 Task: Find connections with filter location Thívai with filter topic #digitalmarketingwith filter profile language English with filter current company Denave with filter school Global Academy Of Technology with filter industry Personal Care Product Manufacturing with filter service category Management Consulting with filter keywords title Motion Picture Director
Action: Mouse moved to (294, 210)
Screenshot: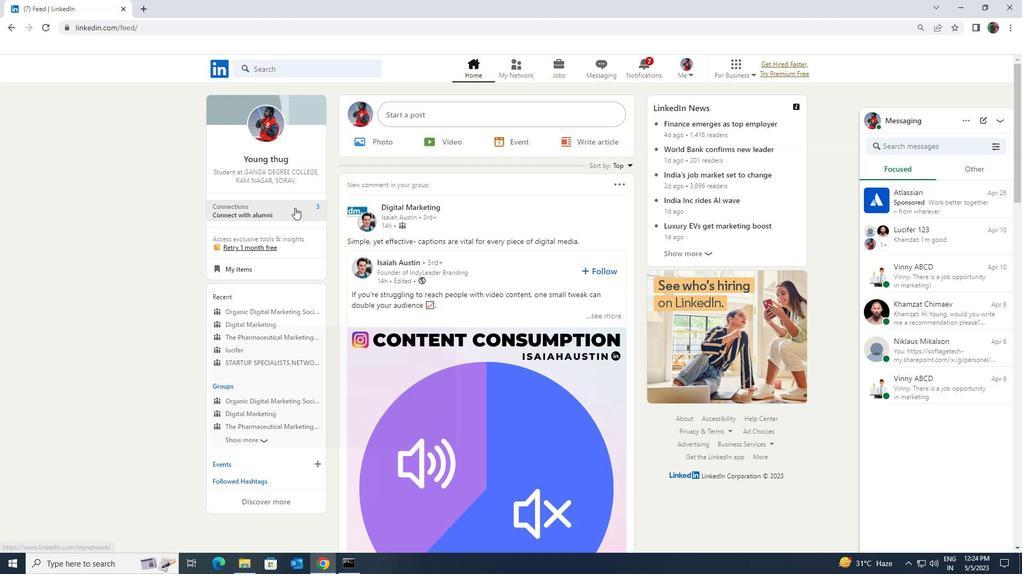 
Action: Mouse pressed left at (294, 210)
Screenshot: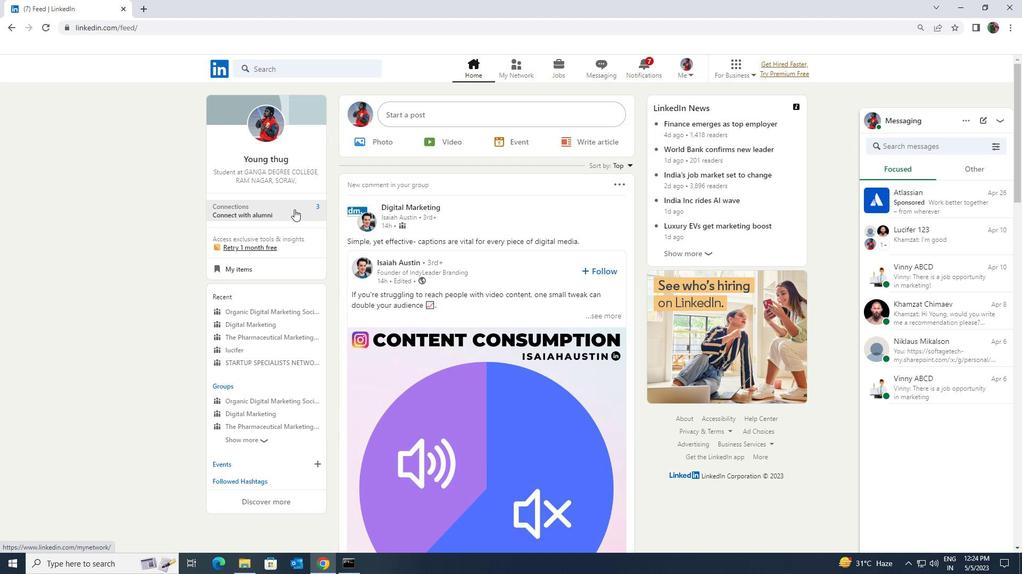 
Action: Mouse moved to (300, 131)
Screenshot: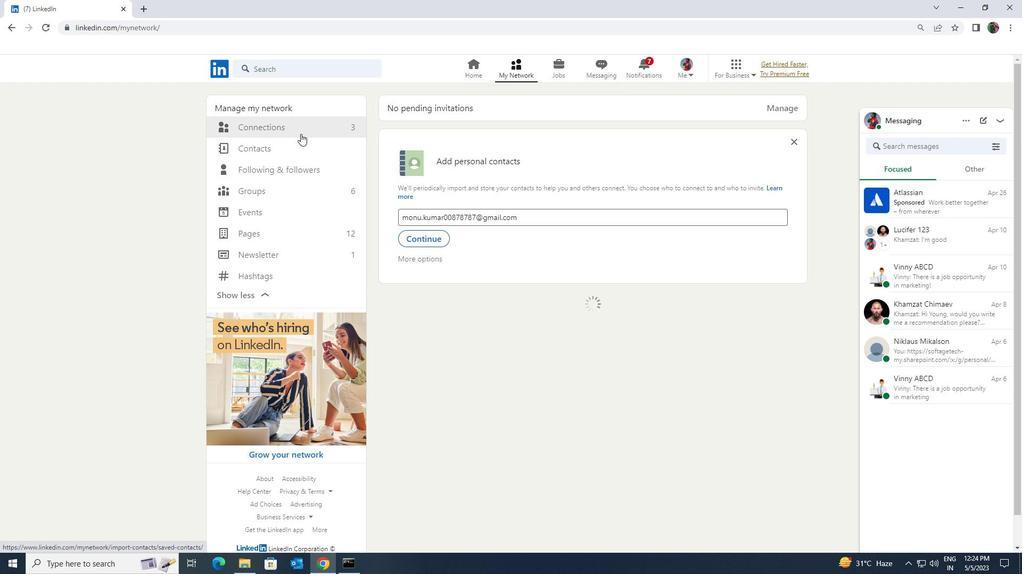 
Action: Mouse pressed left at (300, 131)
Screenshot: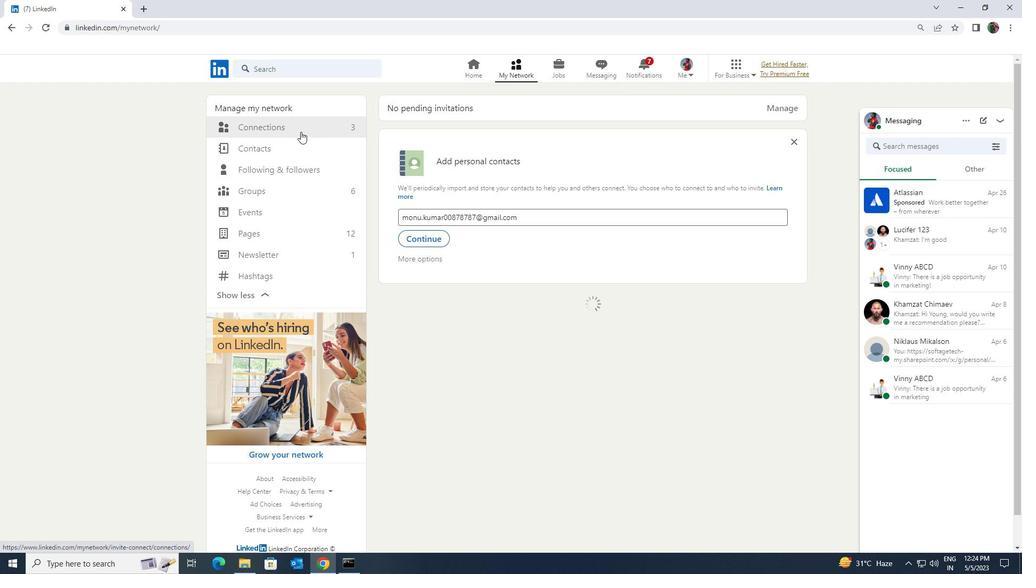 
Action: Mouse moved to (585, 127)
Screenshot: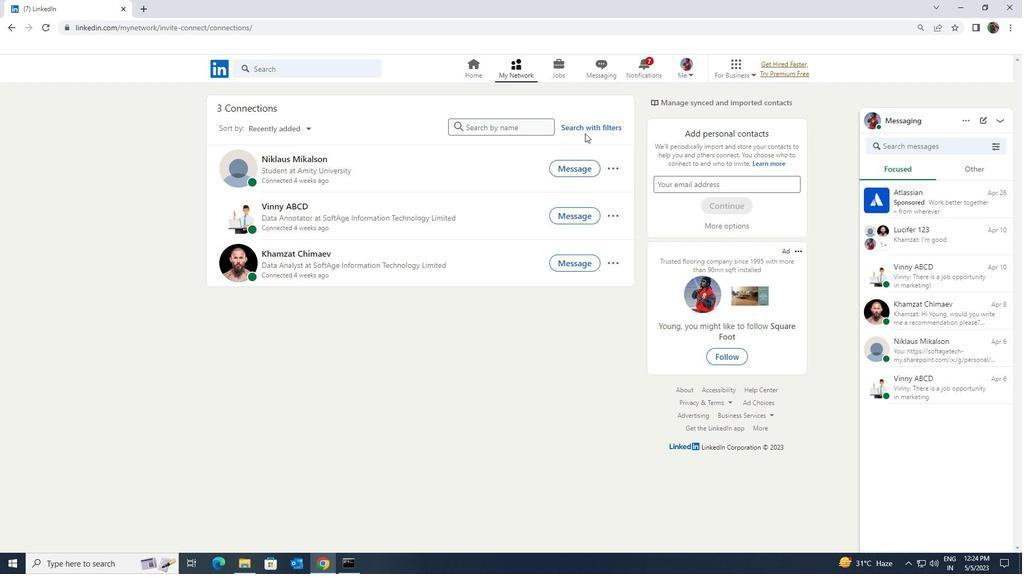
Action: Mouse pressed left at (585, 127)
Screenshot: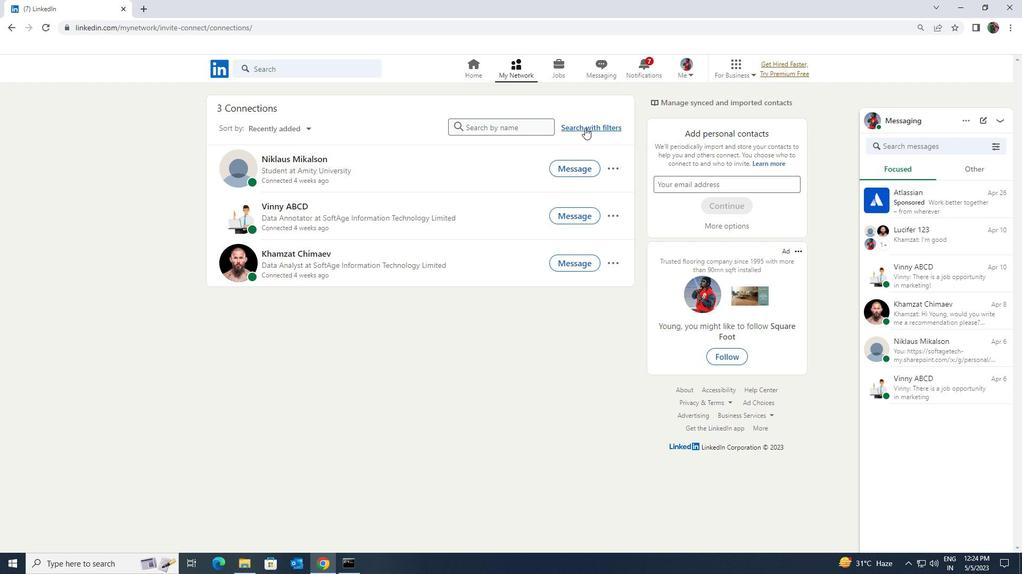 
Action: Mouse moved to (537, 96)
Screenshot: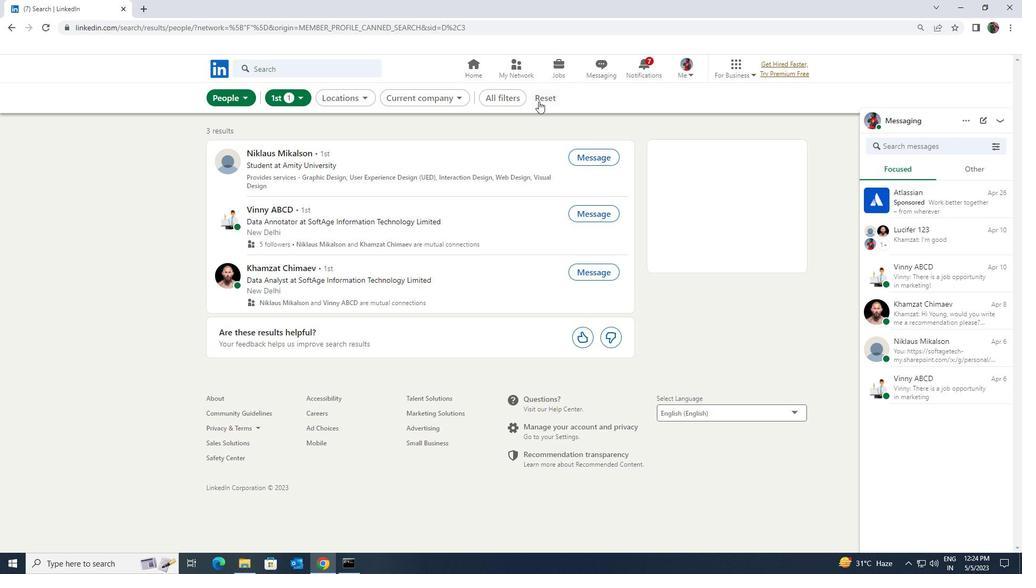 
Action: Mouse pressed left at (537, 96)
Screenshot: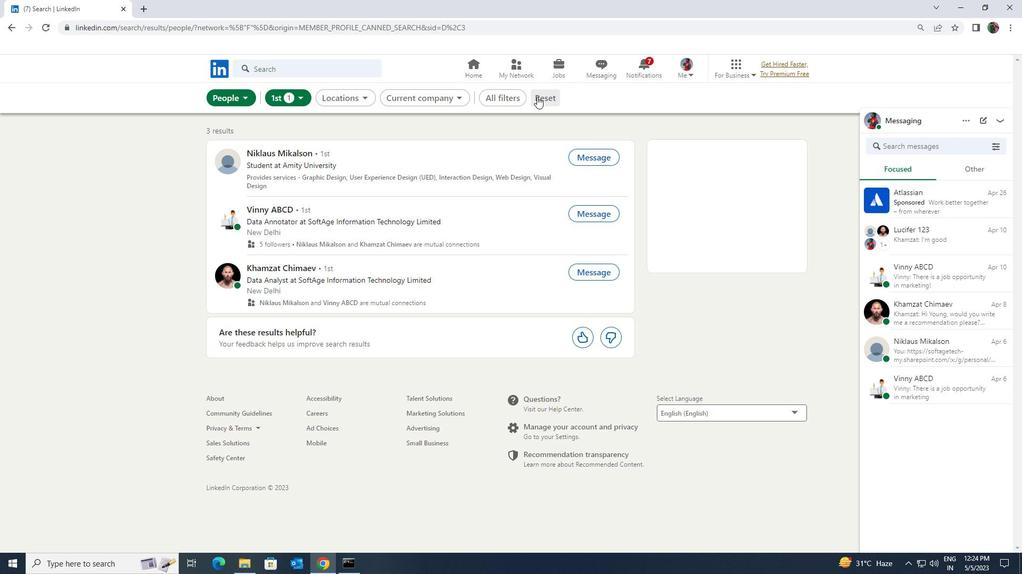 
Action: Mouse moved to (535, 96)
Screenshot: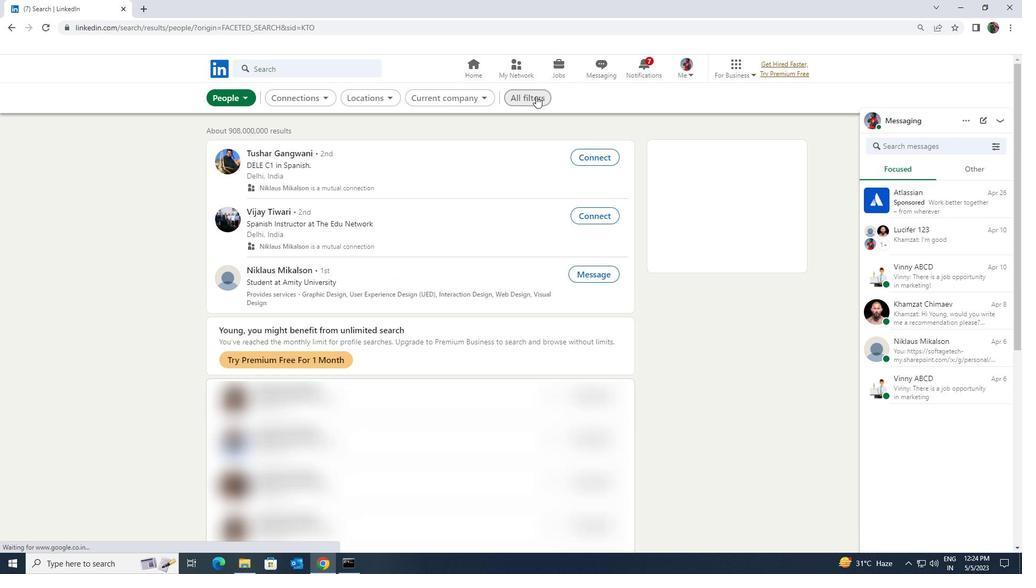 
Action: Mouse pressed left at (535, 96)
Screenshot: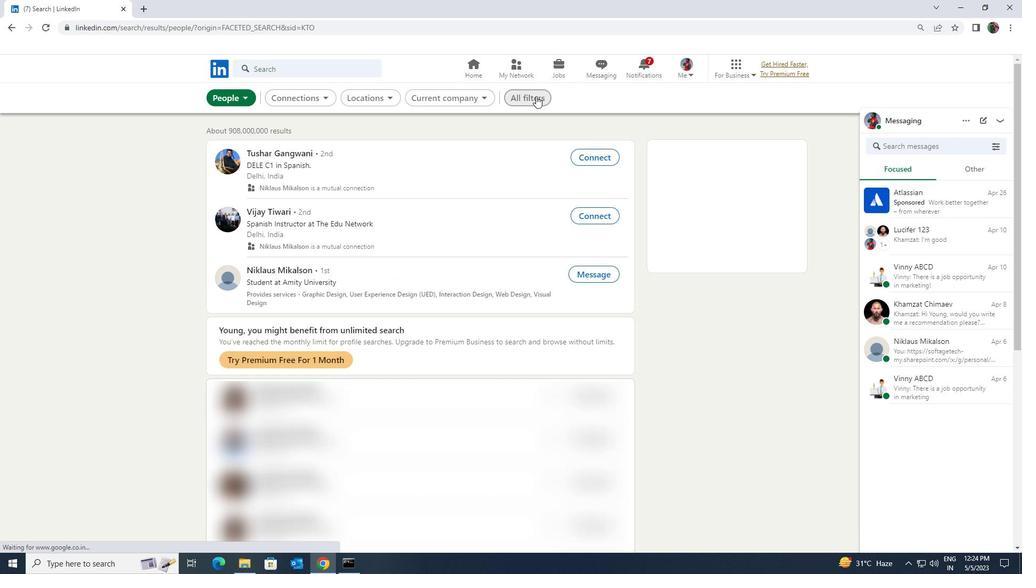 
Action: Mouse moved to (890, 421)
Screenshot: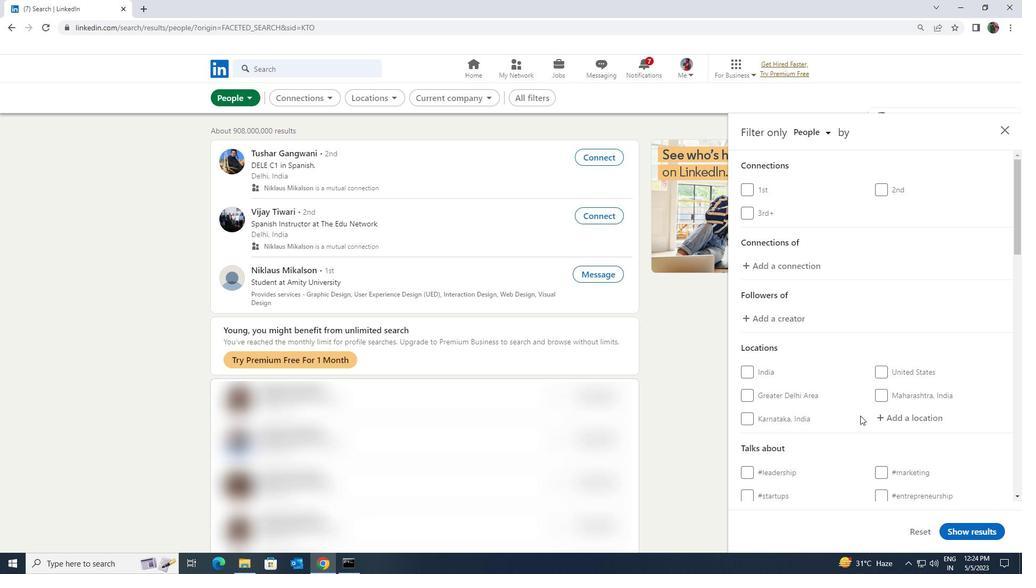 
Action: Mouse pressed left at (890, 421)
Screenshot: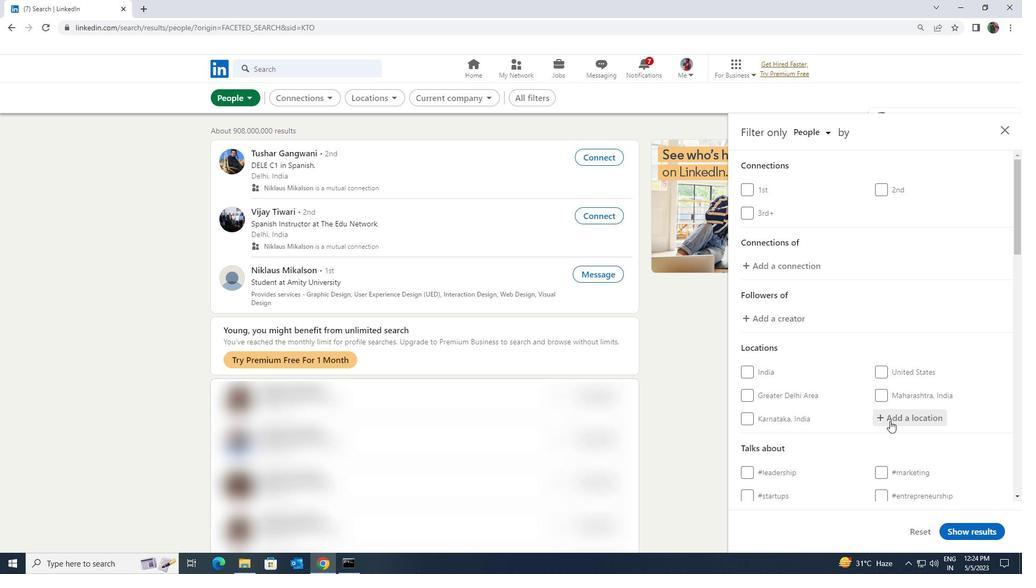 
Action: Key pressed <Key.shift><Key.shift><Key.shift>THIVAI
Screenshot: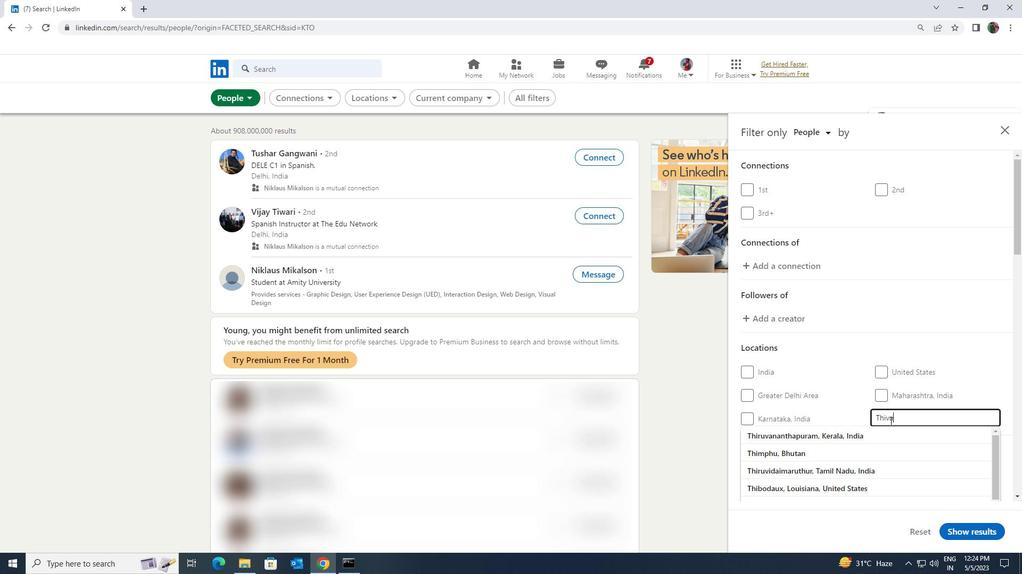 
Action: Mouse moved to (889, 428)
Screenshot: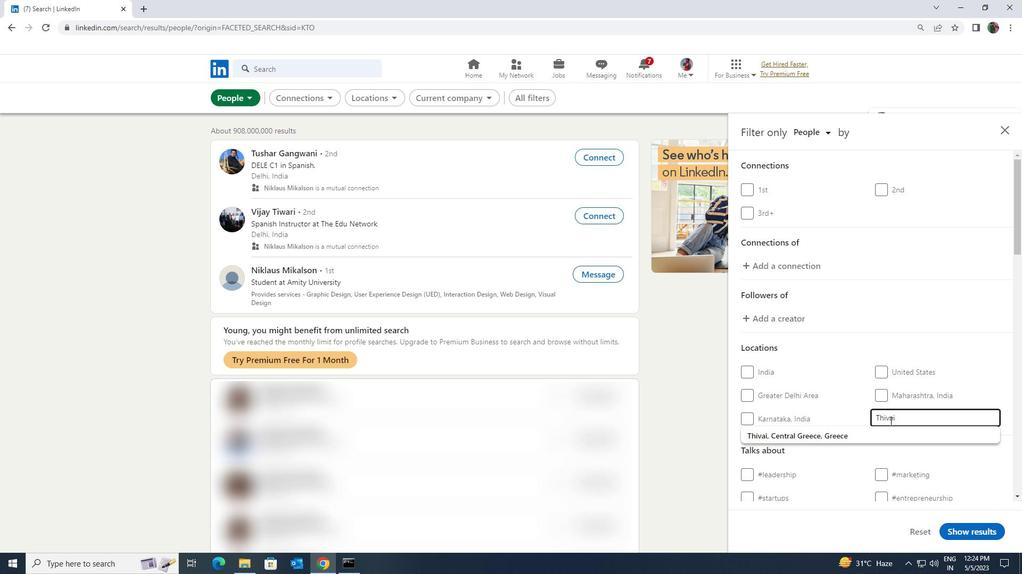 
Action: Mouse pressed left at (889, 428)
Screenshot: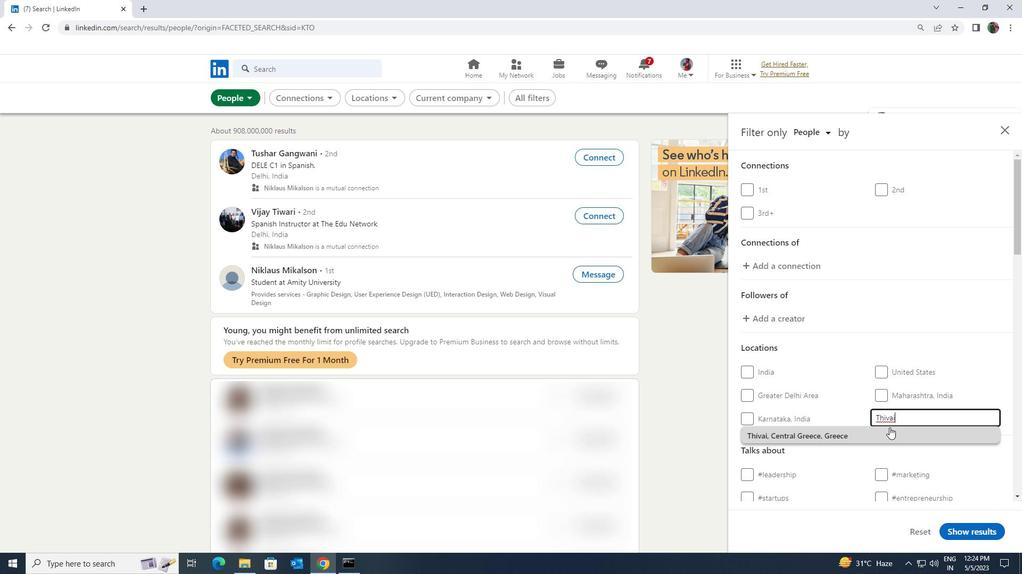 
Action: Mouse scrolled (889, 427) with delta (0, 0)
Screenshot: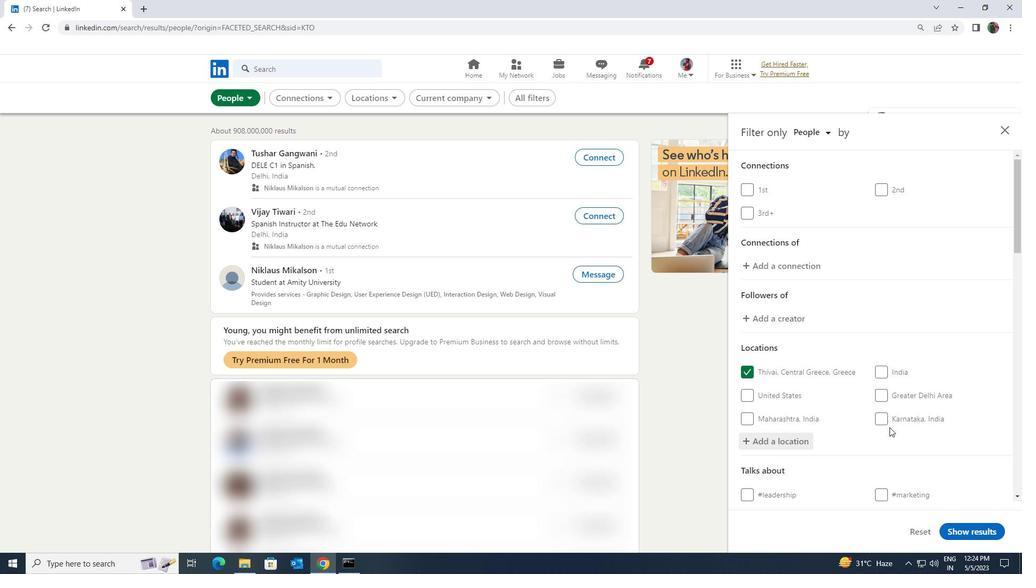 
Action: Mouse scrolled (889, 427) with delta (0, 0)
Screenshot: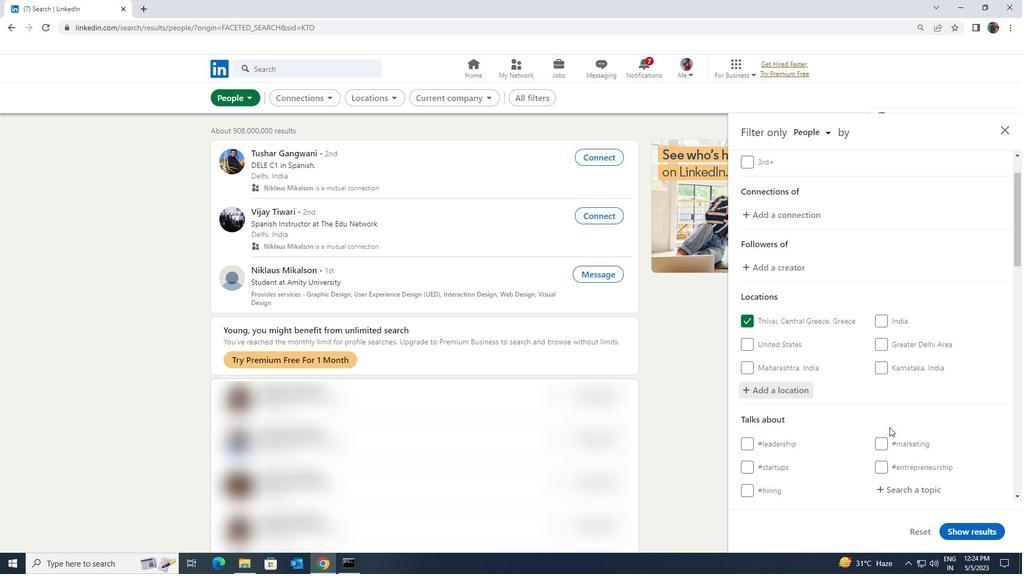 
Action: Mouse moved to (887, 441)
Screenshot: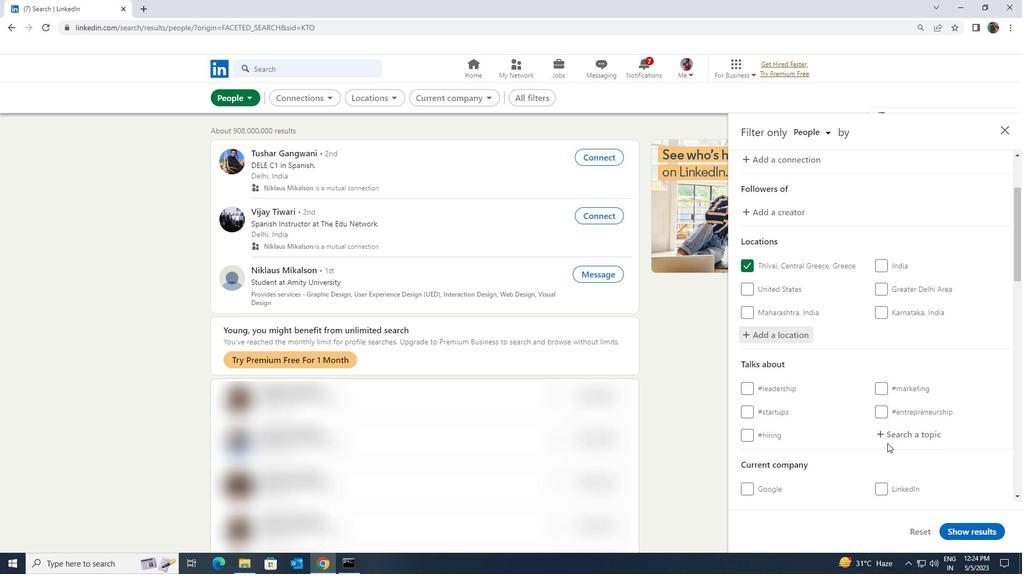 
Action: Mouse pressed left at (887, 441)
Screenshot: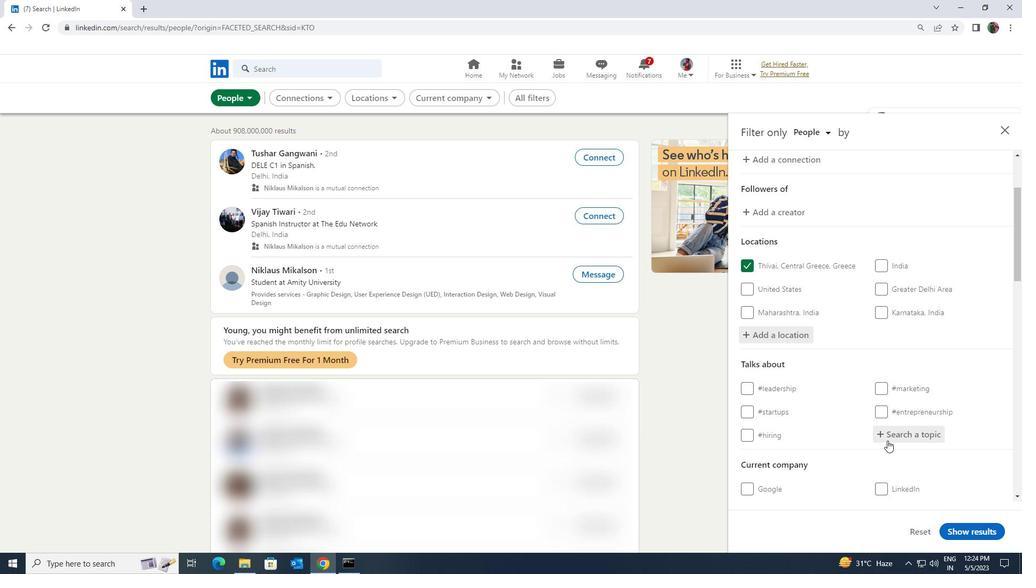 
Action: Key pressed <Key.shift><Key.shift><Key.shift><Key.shift><Key.shift><Key.shift>DIGIR<Key.backspace>TALMARKETING
Screenshot: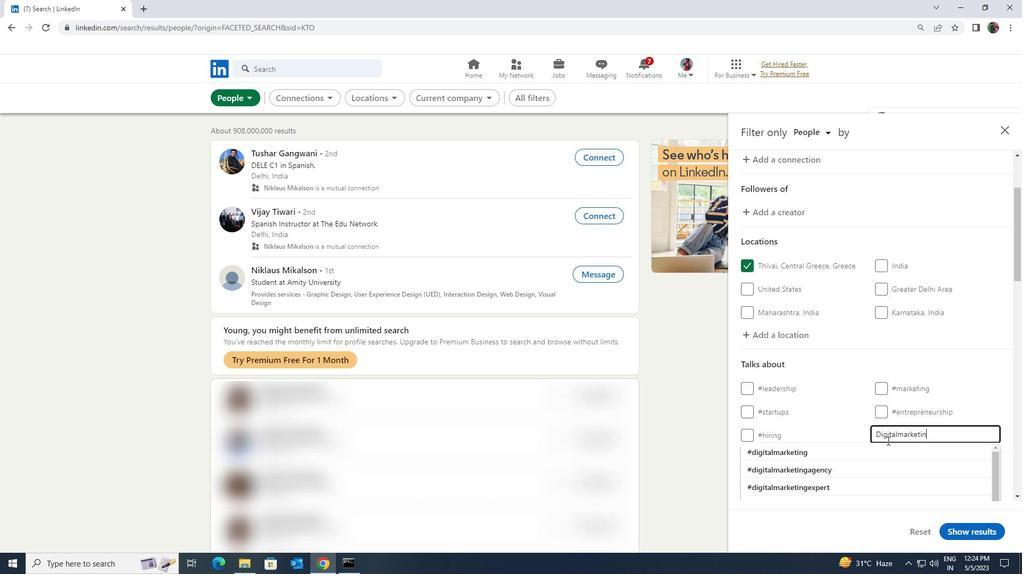 
Action: Mouse moved to (884, 445)
Screenshot: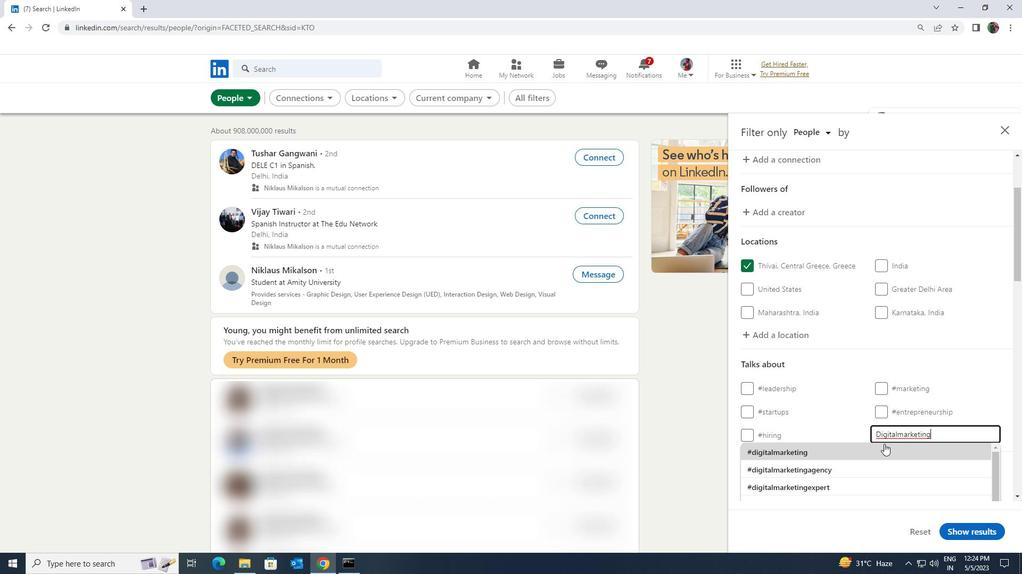 
Action: Mouse pressed left at (884, 445)
Screenshot: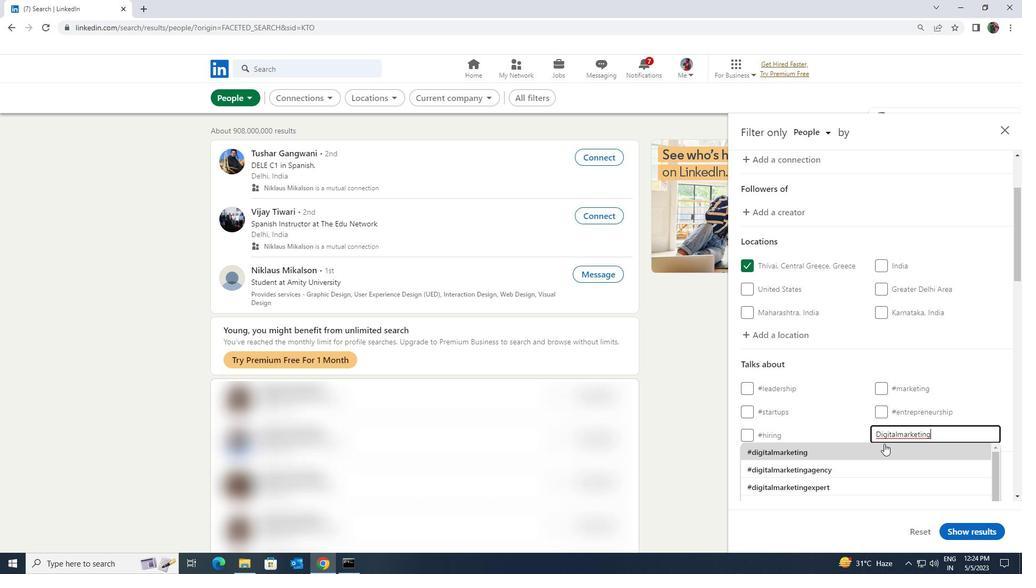 
Action: Mouse scrolled (884, 444) with delta (0, 0)
Screenshot: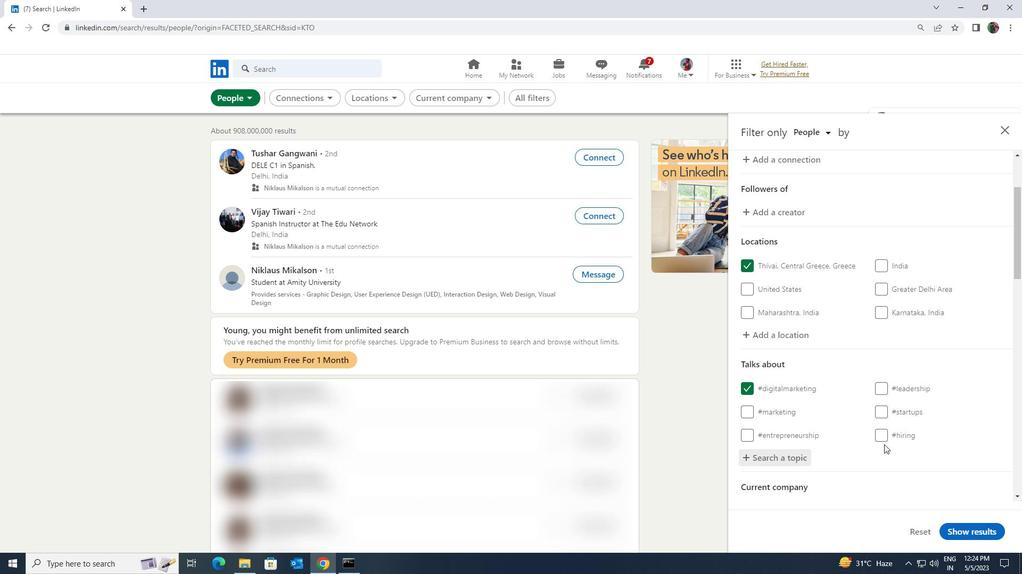 
Action: Mouse scrolled (884, 444) with delta (0, 0)
Screenshot: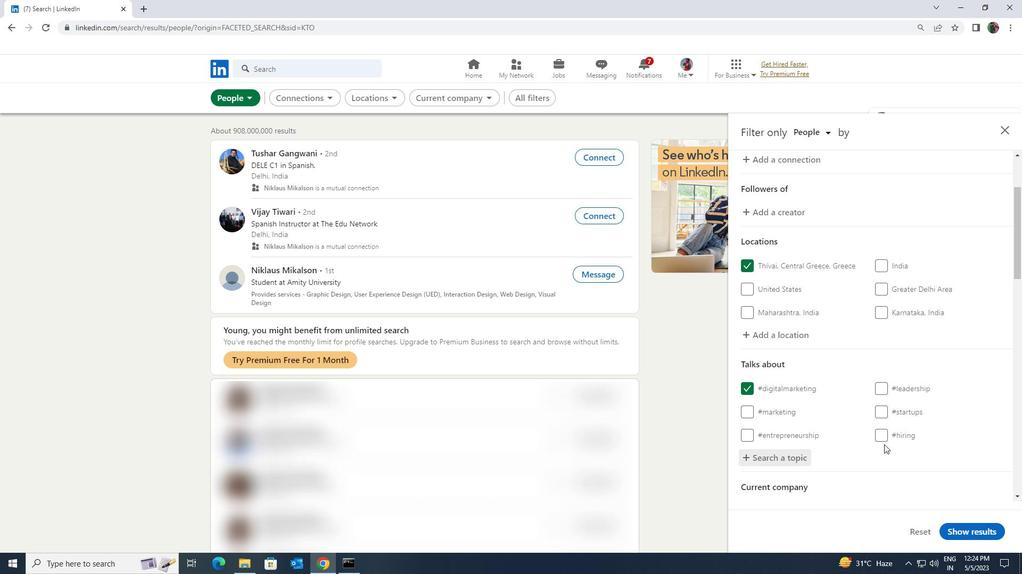 
Action: Mouse moved to (884, 445)
Screenshot: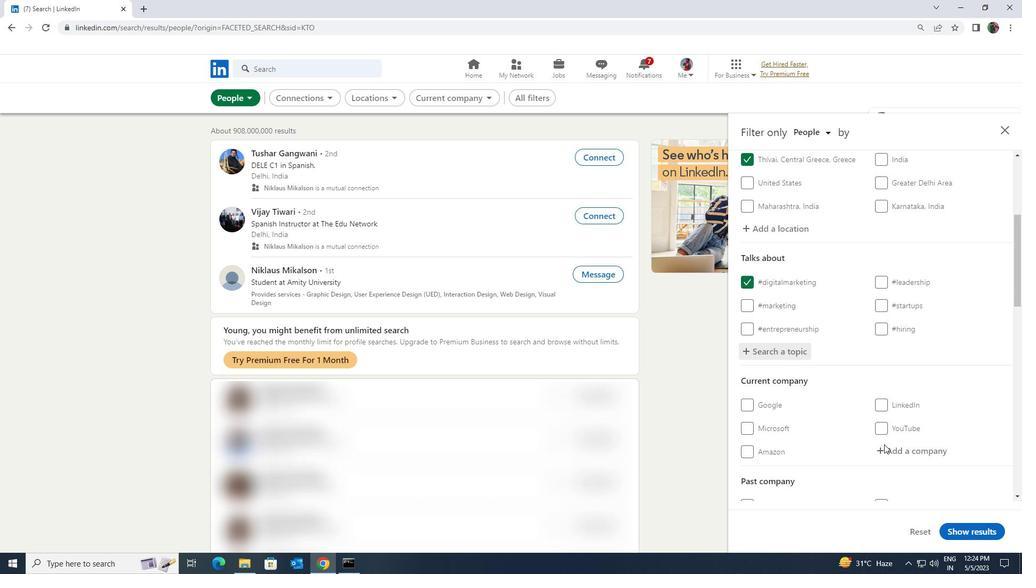 
Action: Mouse scrolled (884, 444) with delta (0, 0)
Screenshot: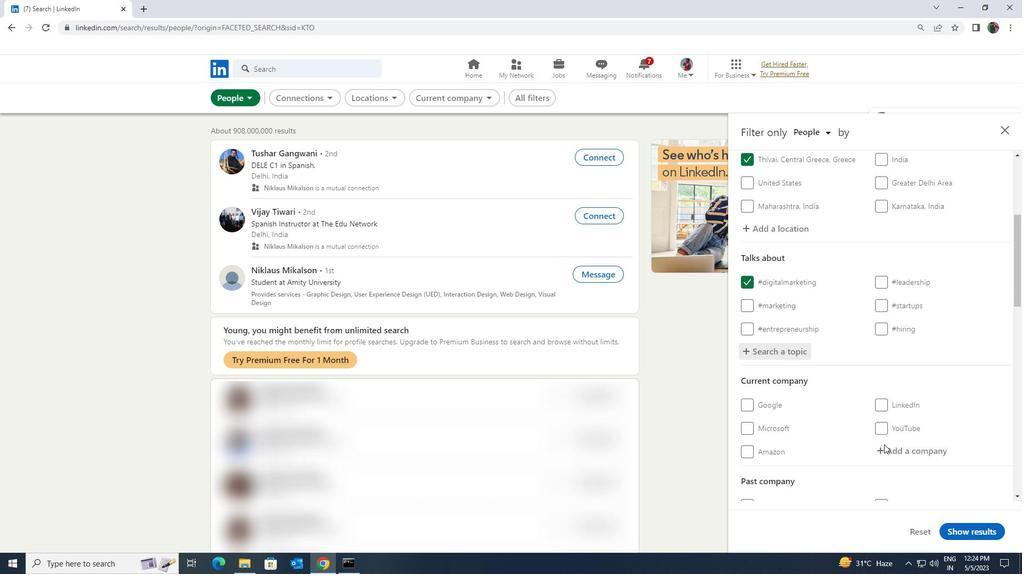 
Action: Mouse moved to (883, 447)
Screenshot: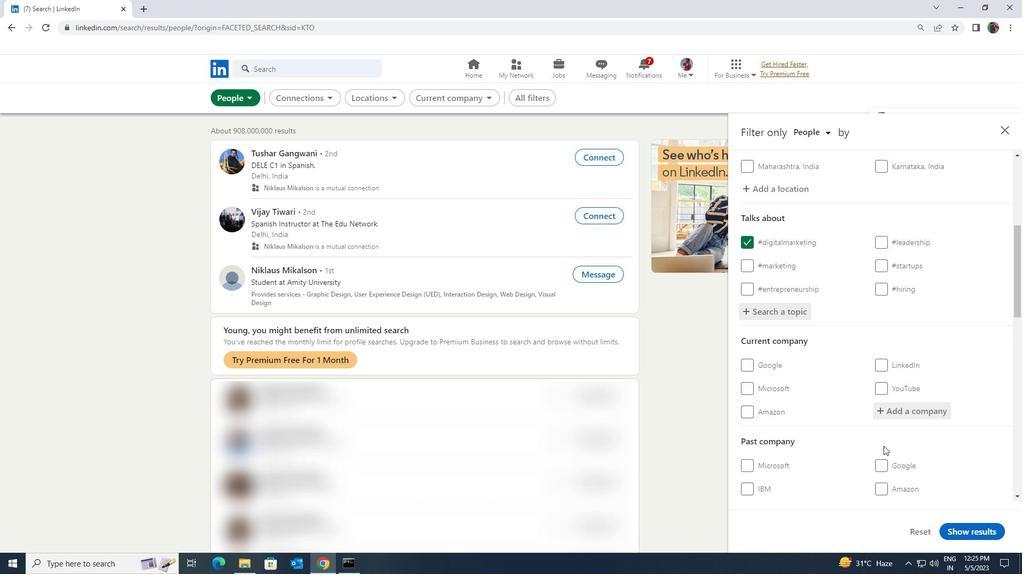 
Action: Mouse scrolled (883, 447) with delta (0, 0)
Screenshot: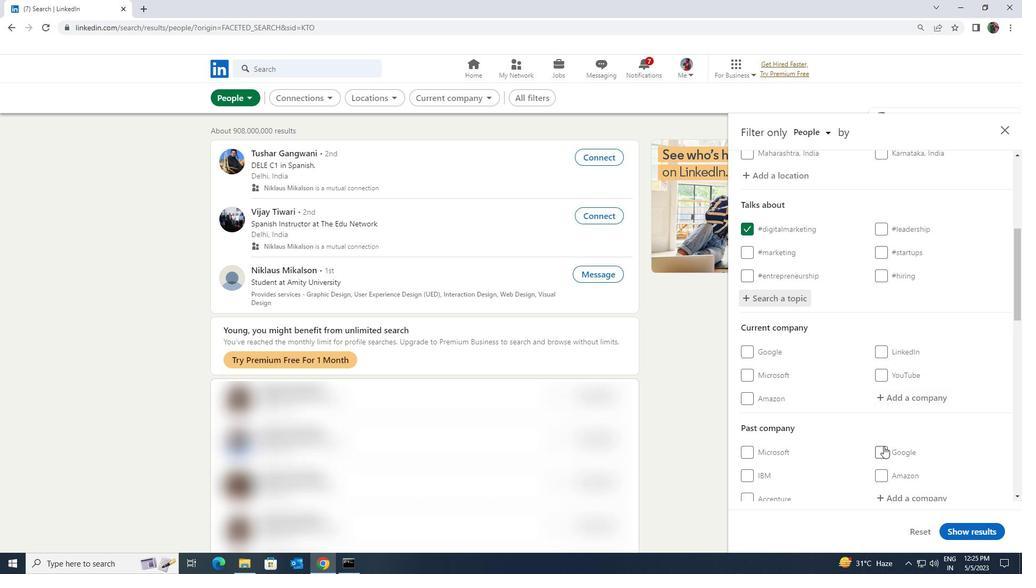 
Action: Mouse scrolled (883, 447) with delta (0, 0)
Screenshot: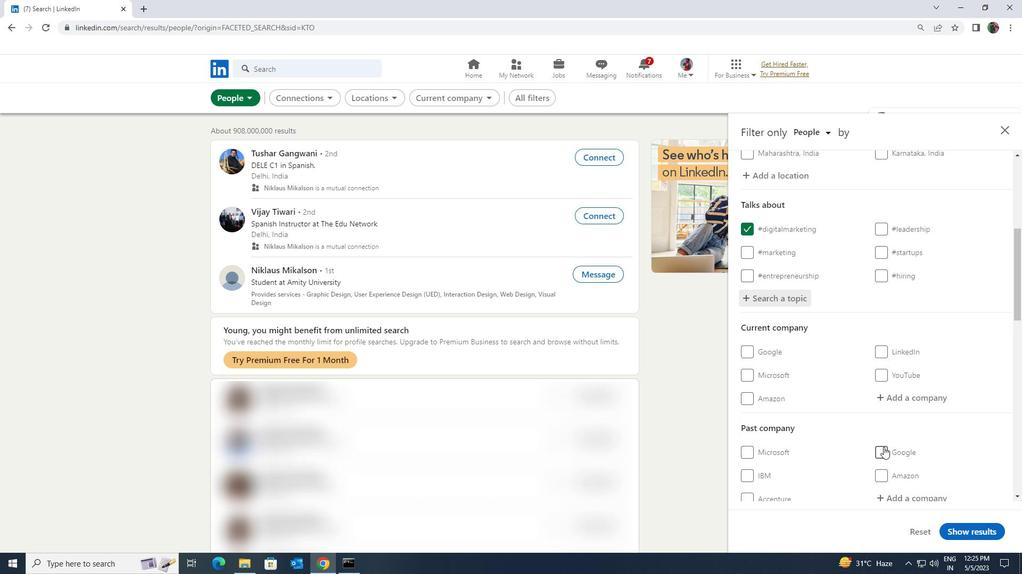 
Action: Mouse scrolled (883, 447) with delta (0, 0)
Screenshot: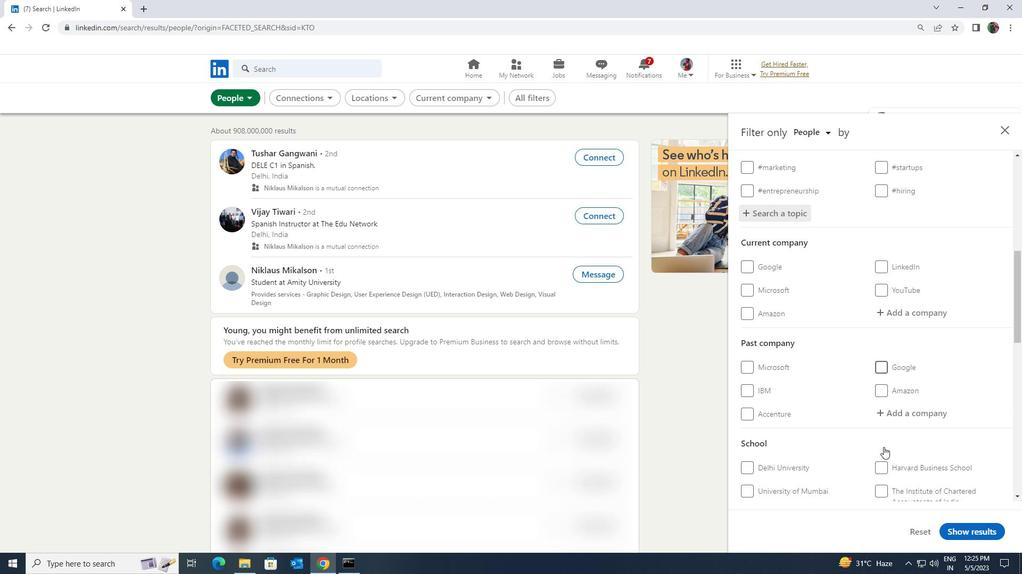 
Action: Mouse scrolled (883, 447) with delta (0, 0)
Screenshot: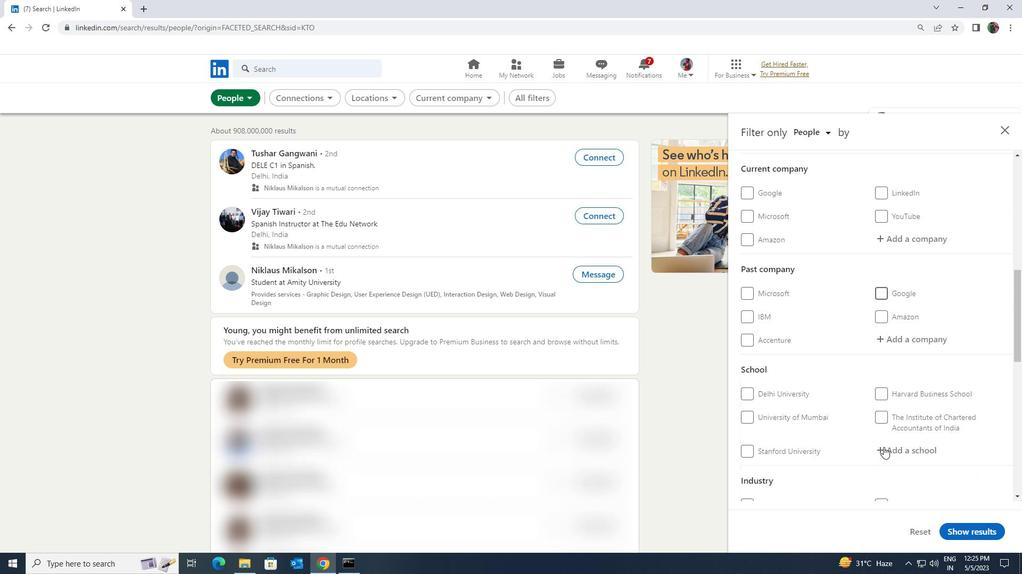 
Action: Mouse scrolled (883, 447) with delta (0, 0)
Screenshot: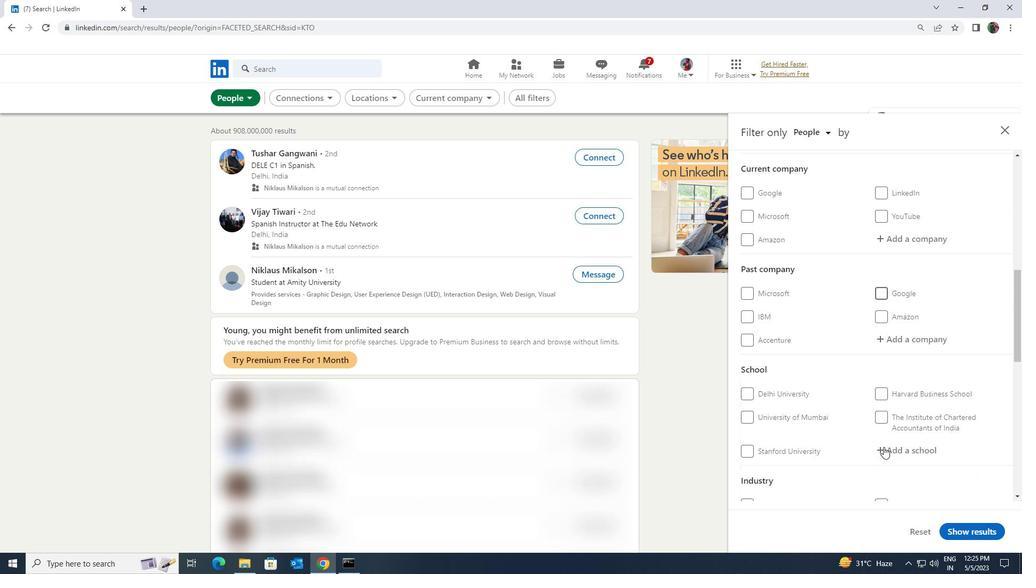 
Action: Mouse moved to (848, 445)
Screenshot: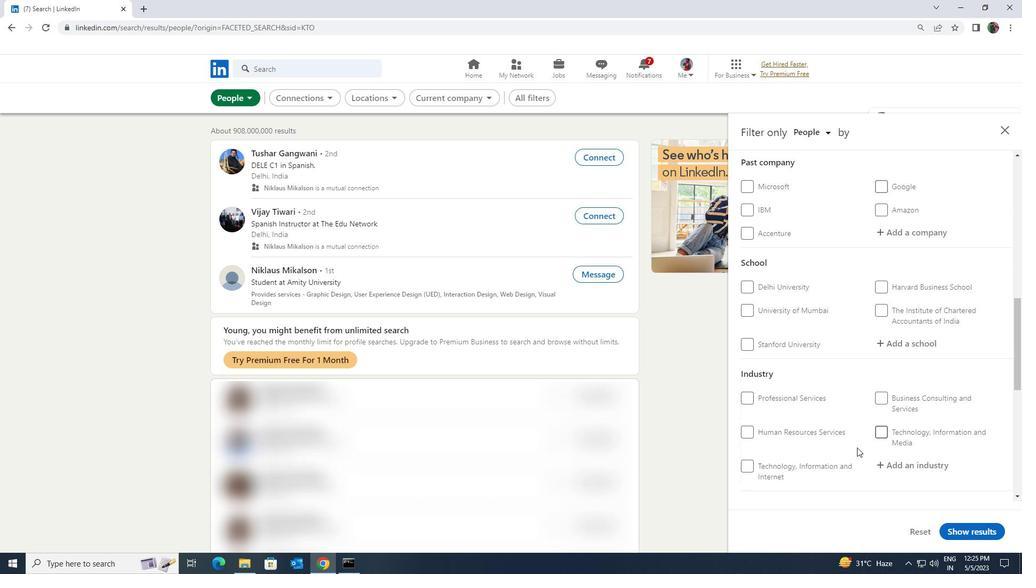 
Action: Mouse scrolled (848, 444) with delta (0, 0)
Screenshot: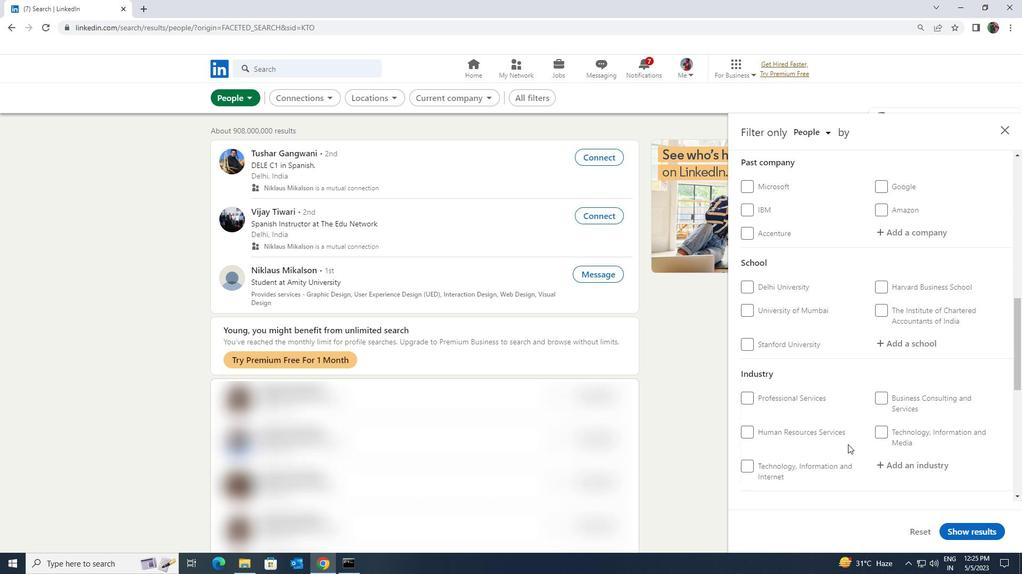 
Action: Mouse moved to (773, 479)
Screenshot: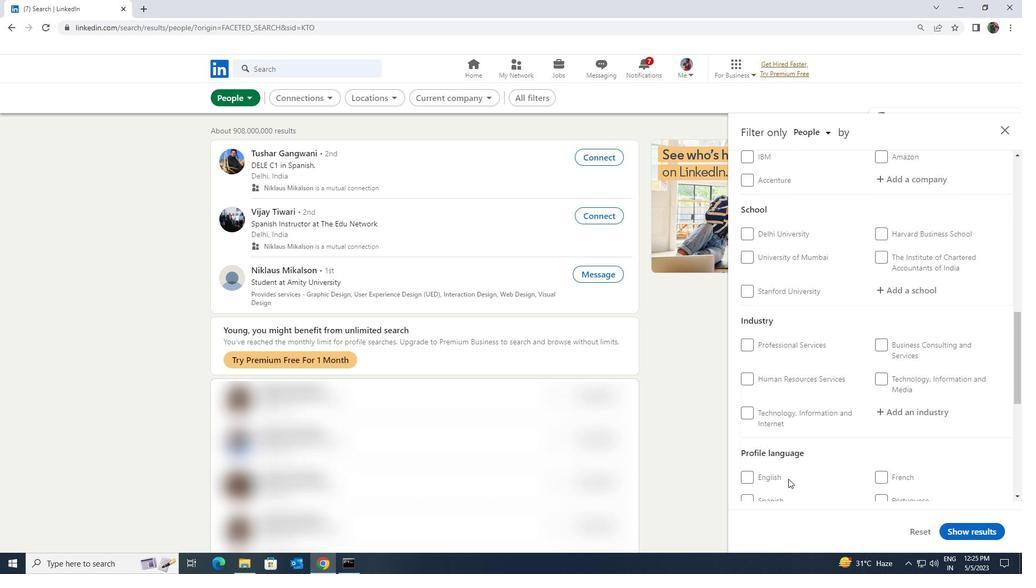 
Action: Mouse pressed left at (773, 479)
Screenshot: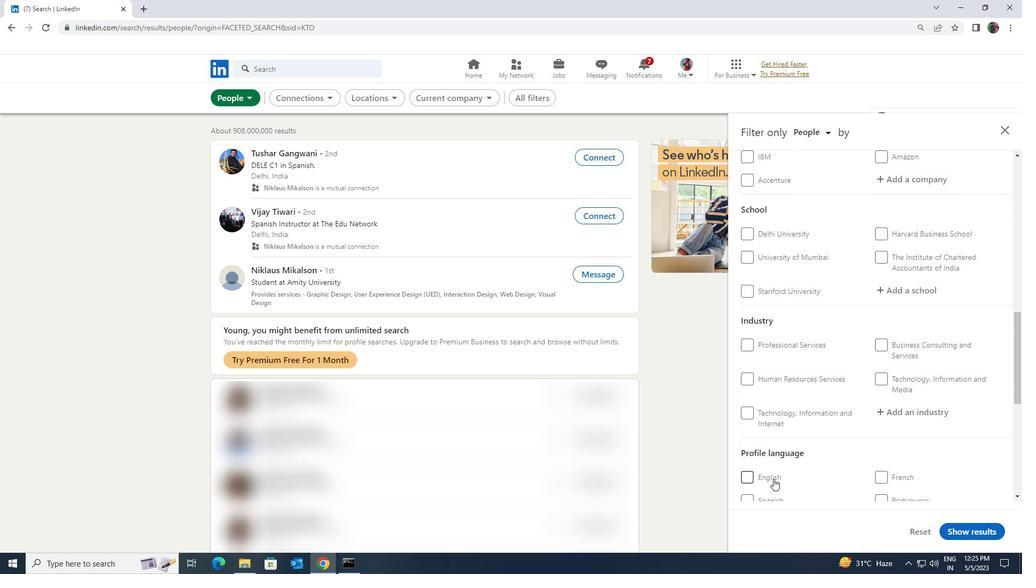 
Action: Mouse moved to (836, 478)
Screenshot: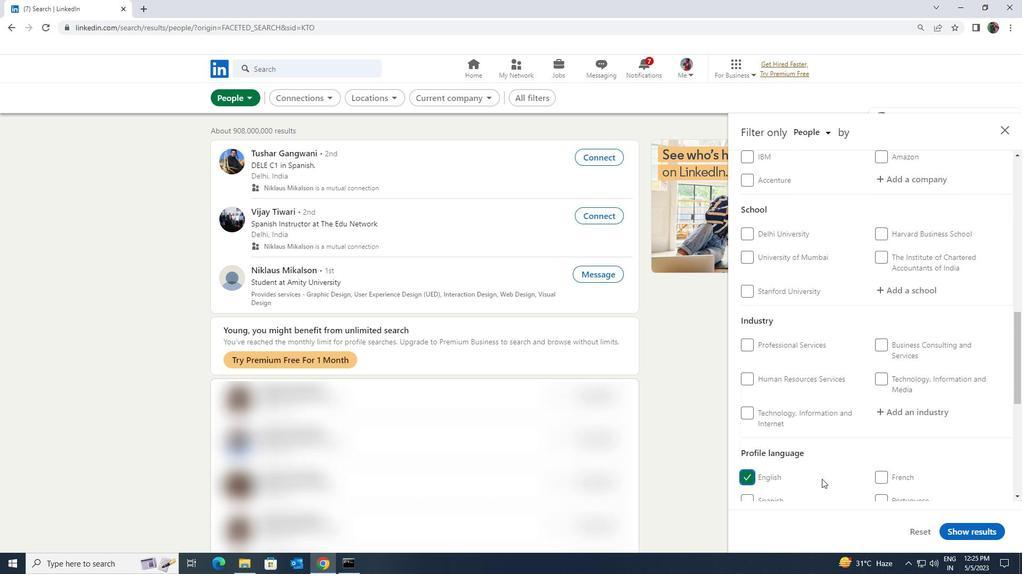 
Action: Mouse scrolled (836, 478) with delta (0, 0)
Screenshot: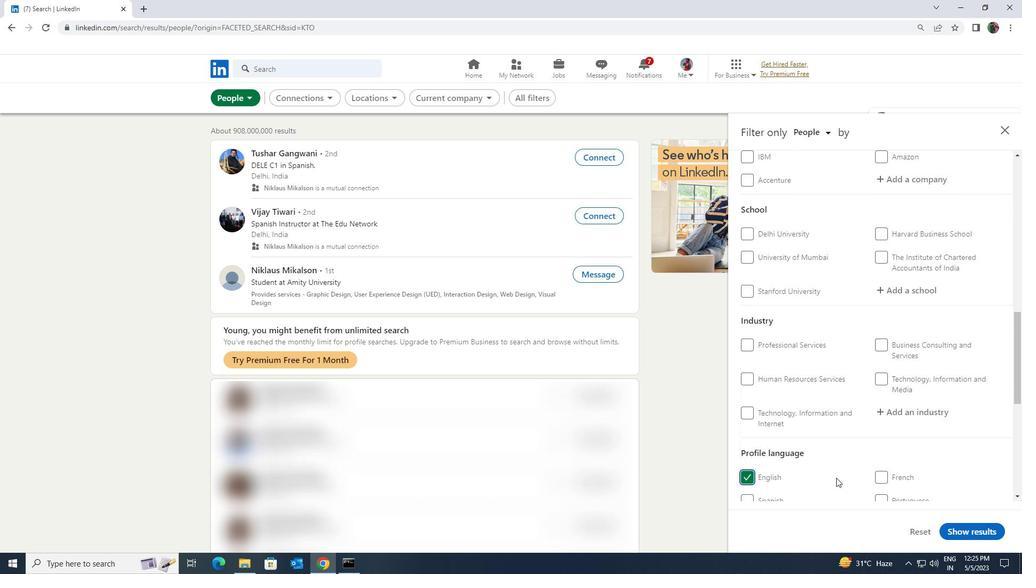
Action: Mouse scrolled (836, 478) with delta (0, 0)
Screenshot: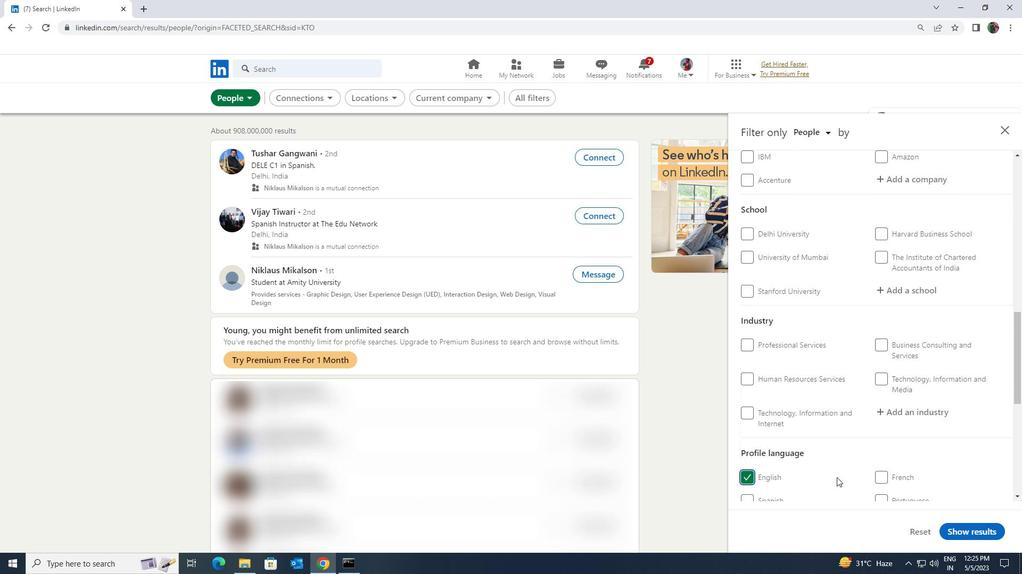 
Action: Mouse scrolled (836, 478) with delta (0, 0)
Screenshot: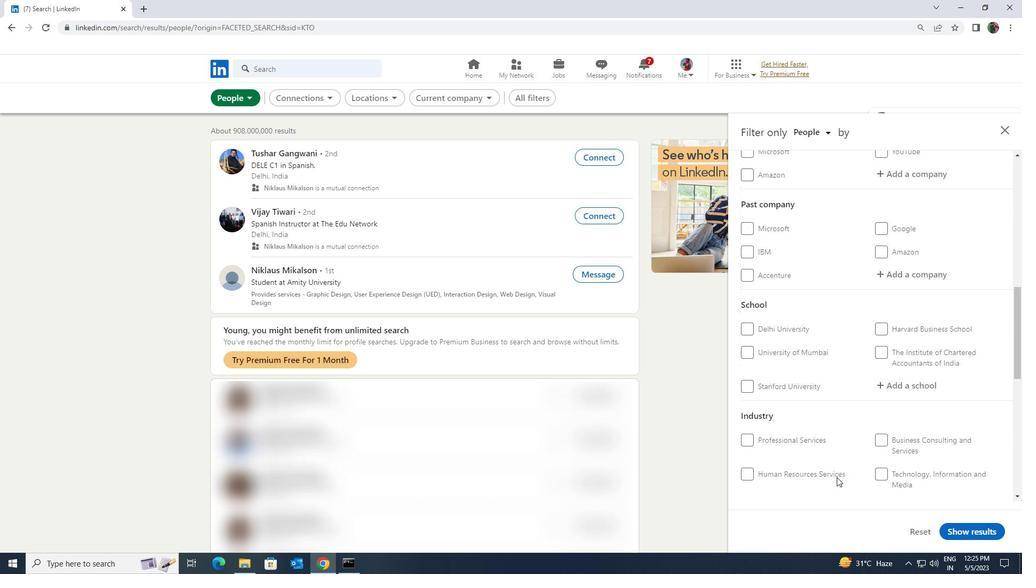 
Action: Mouse scrolled (836, 478) with delta (0, 0)
Screenshot: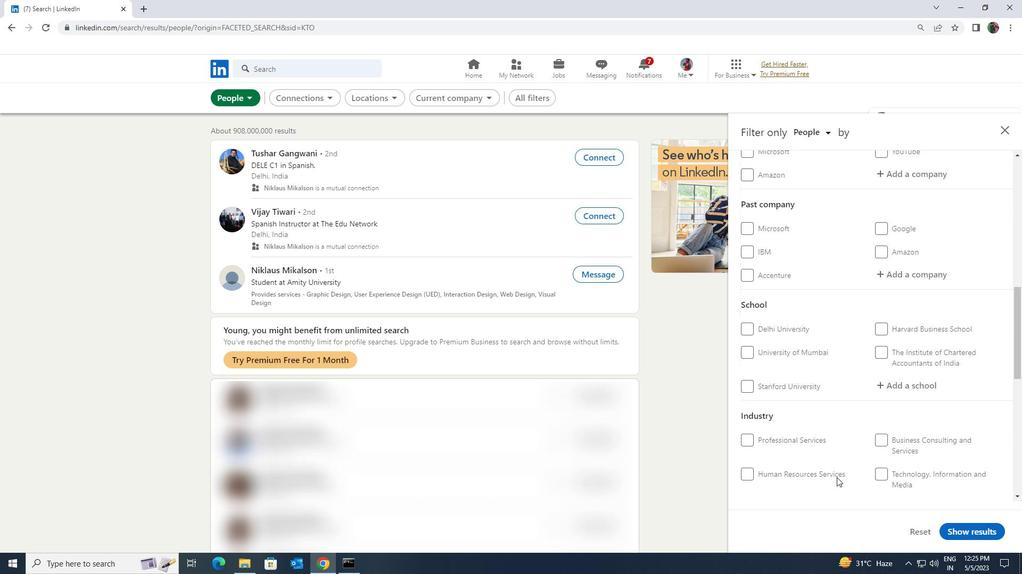 
Action: Mouse scrolled (836, 478) with delta (0, 0)
Screenshot: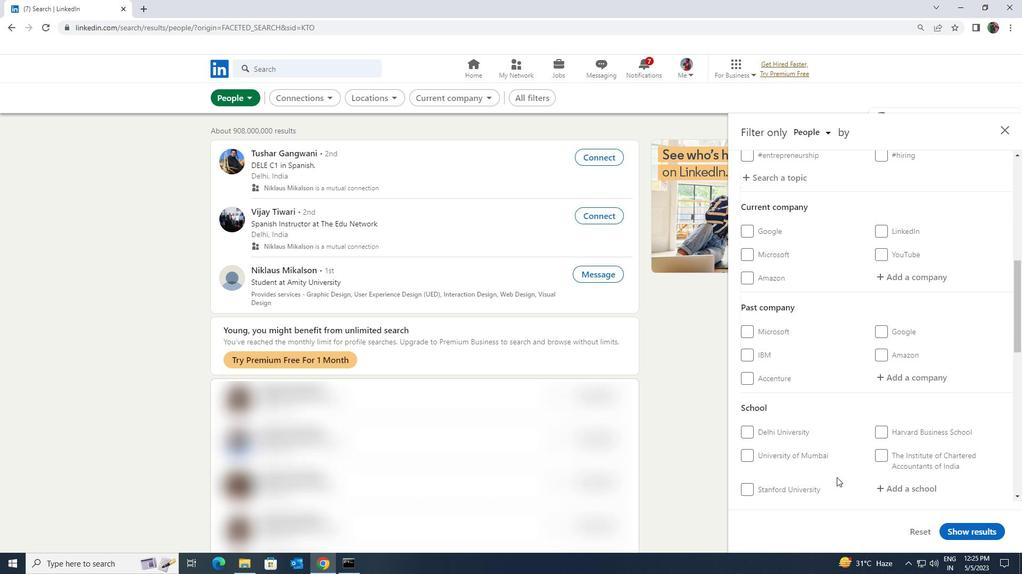 
Action: Mouse scrolled (836, 478) with delta (0, 0)
Screenshot: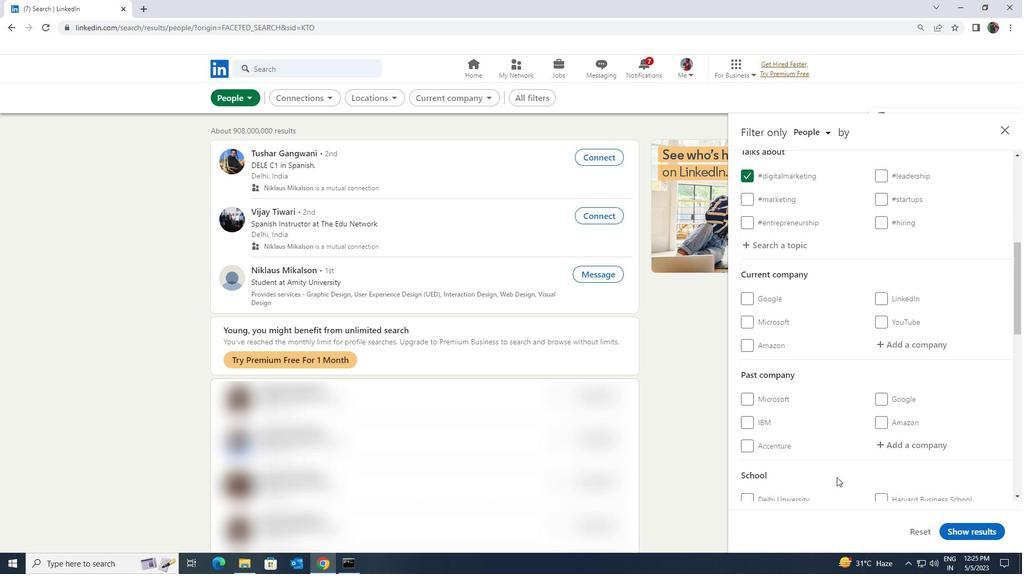 
Action: Mouse scrolled (836, 478) with delta (0, 0)
Screenshot: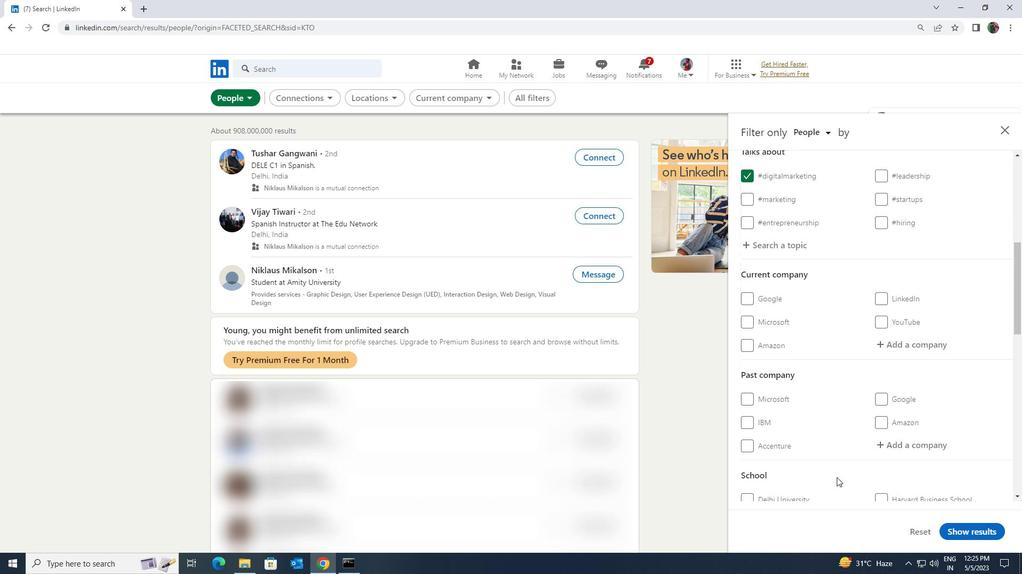 
Action: Mouse moved to (882, 456)
Screenshot: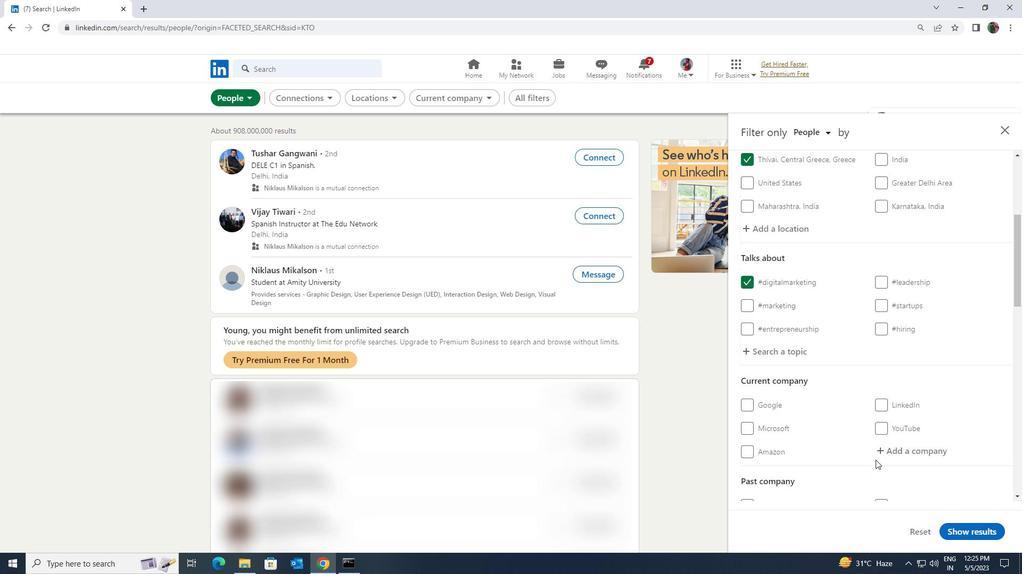 
Action: Mouse pressed left at (882, 456)
Screenshot: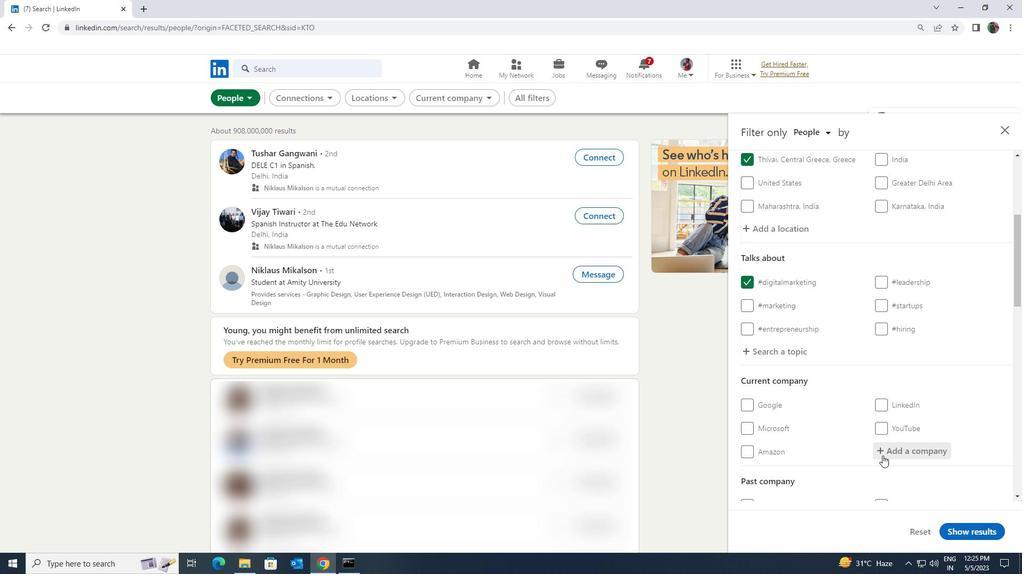 
Action: Key pressed <Key.shift><Key.shift><Key.shift><Key.shift><Key.shift><Key.shift><Key.shift><Key.shift>DENAVE
Screenshot: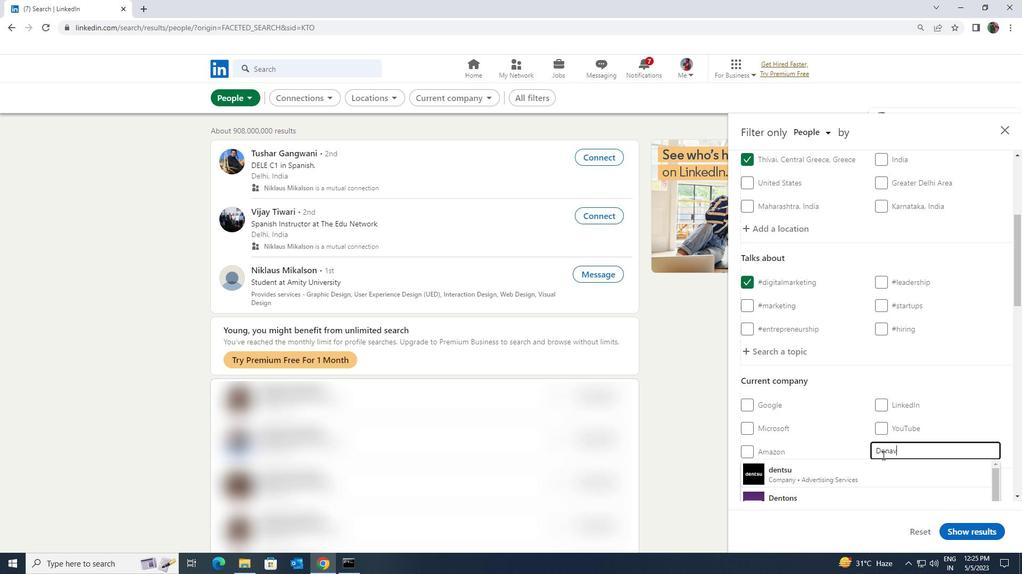 
Action: Mouse moved to (876, 464)
Screenshot: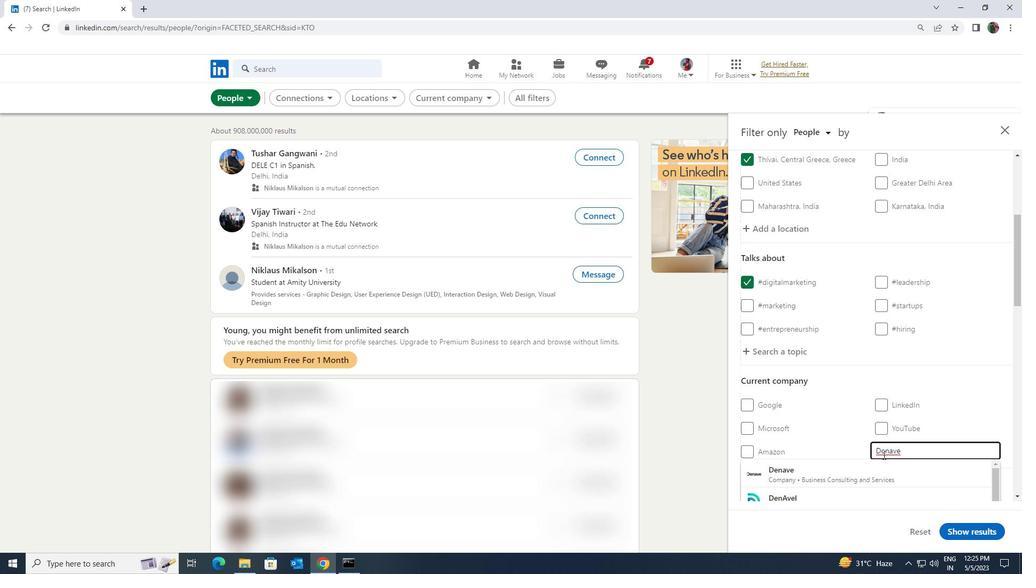 
Action: Mouse pressed left at (876, 464)
Screenshot: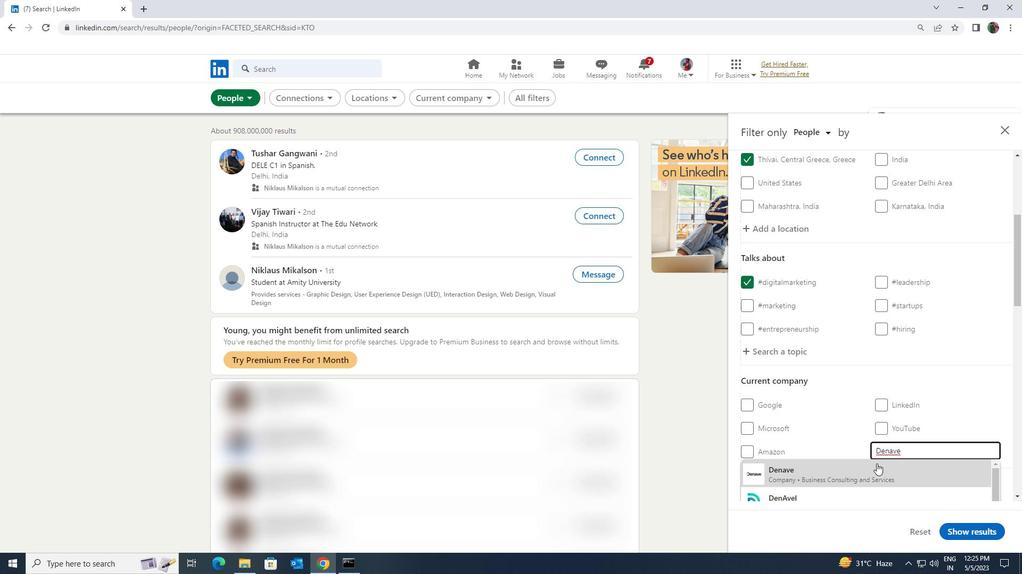 
Action: Mouse moved to (885, 461)
Screenshot: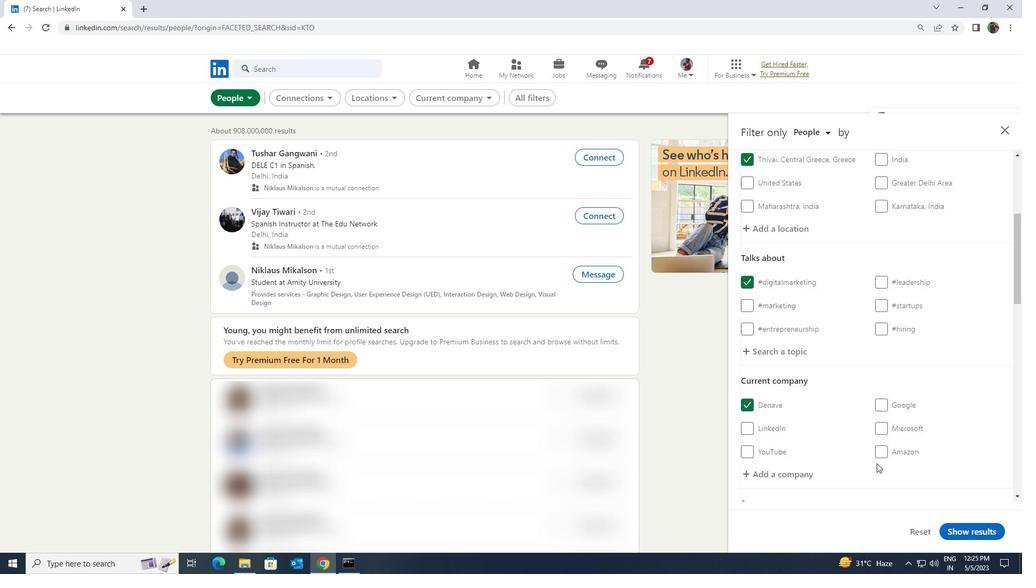 
Action: Mouse scrolled (885, 460) with delta (0, 0)
Screenshot: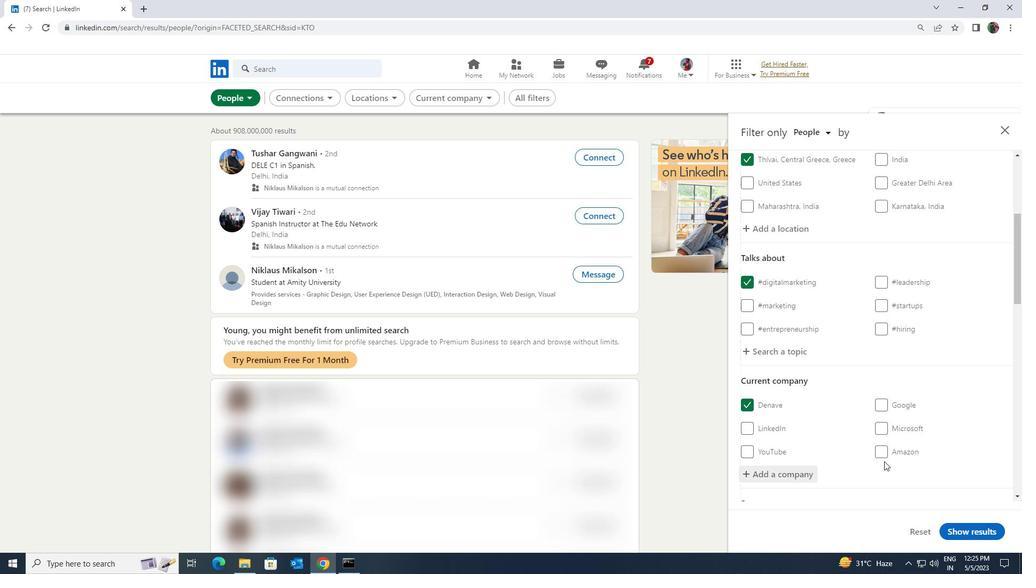 
Action: Mouse scrolled (885, 460) with delta (0, 0)
Screenshot: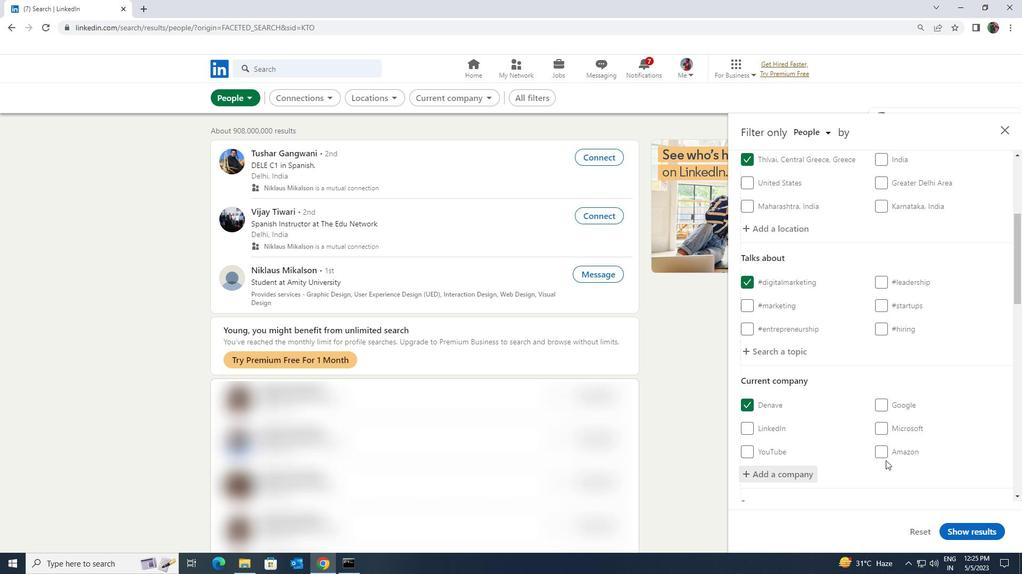 
Action: Mouse scrolled (885, 460) with delta (0, 0)
Screenshot: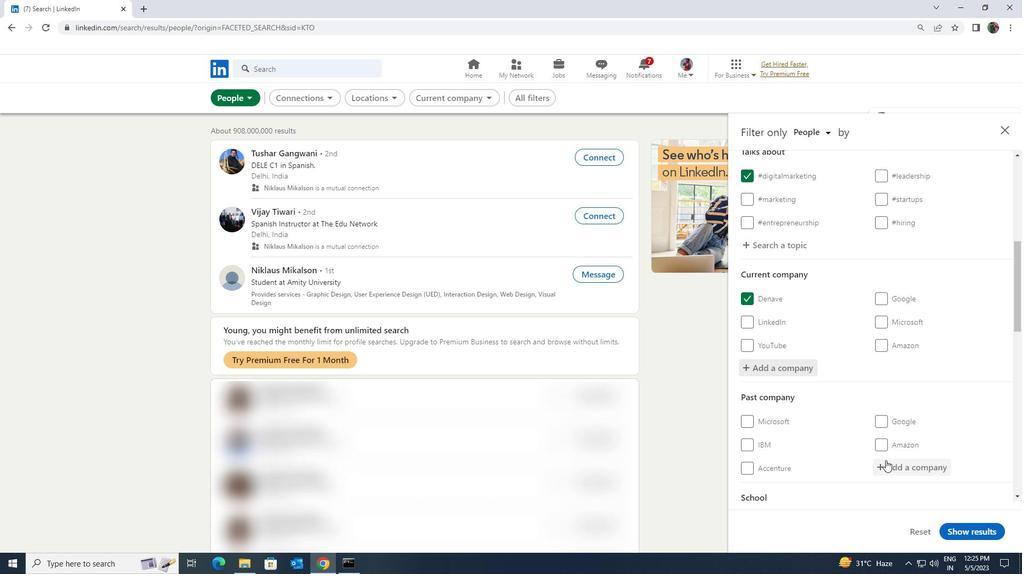 
Action: Mouse scrolled (885, 460) with delta (0, 0)
Screenshot: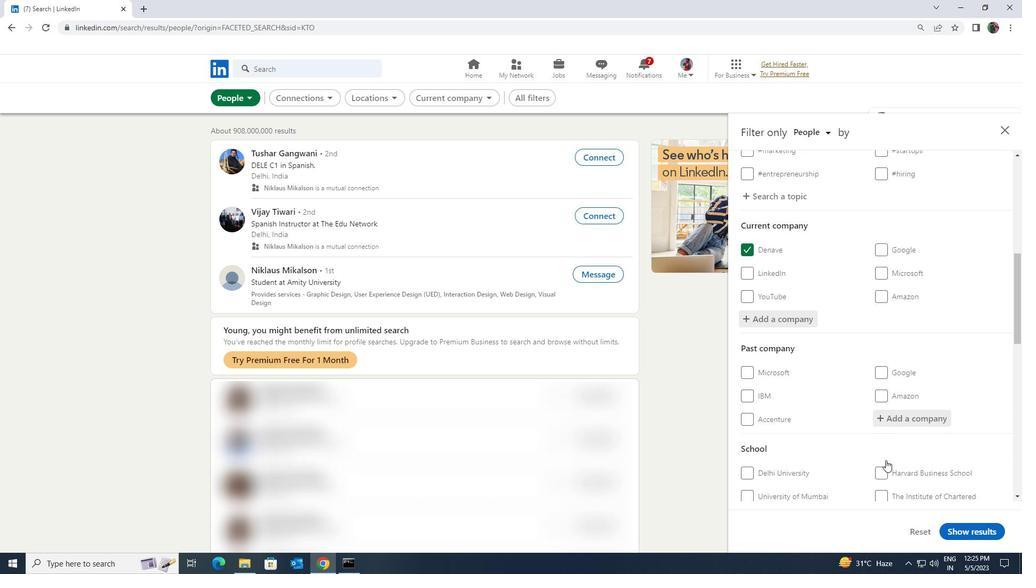 
Action: Mouse scrolled (885, 460) with delta (0, 0)
Screenshot: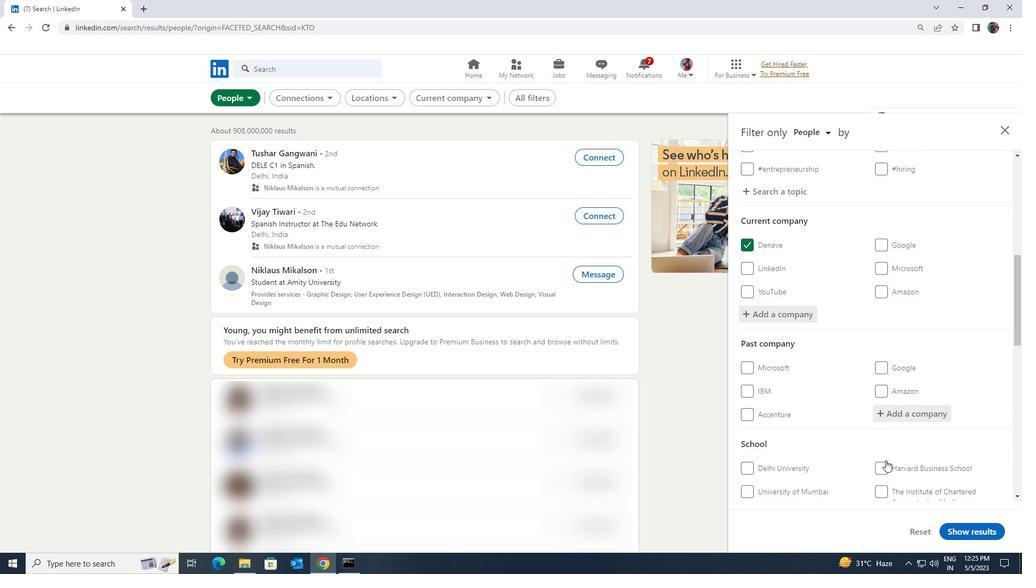 
Action: Mouse moved to (895, 423)
Screenshot: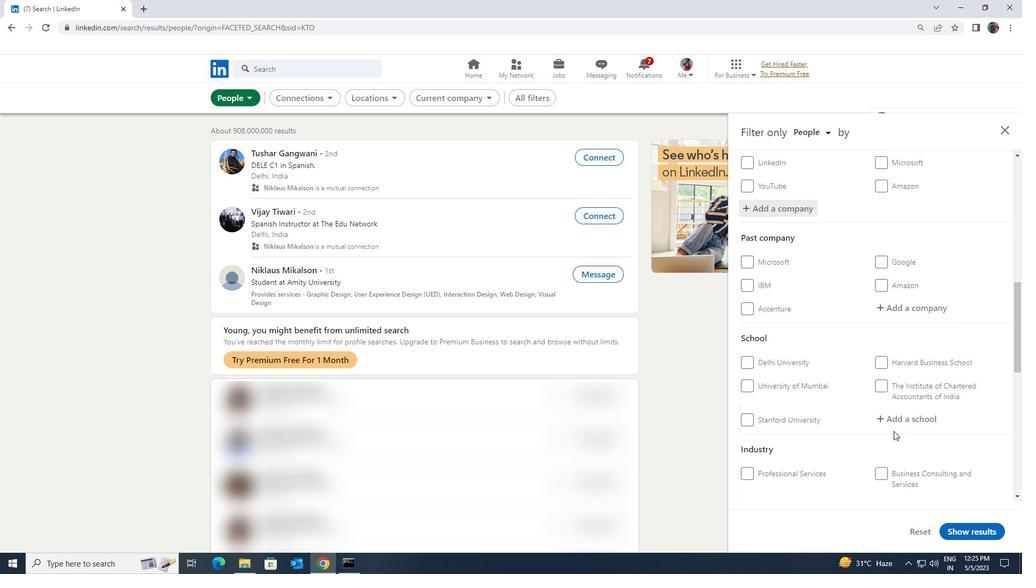 
Action: Mouse pressed left at (895, 423)
Screenshot: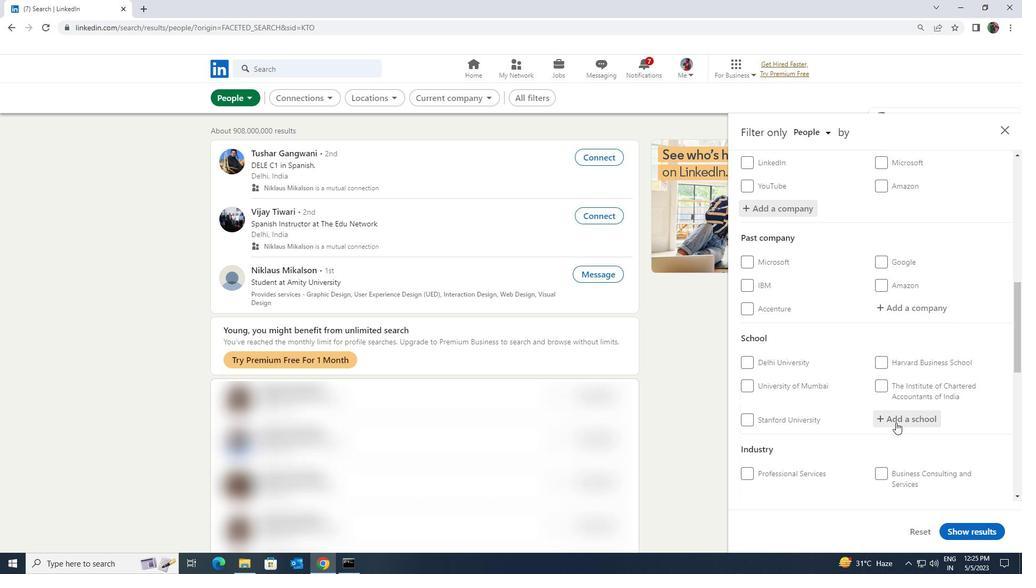 
Action: Key pressed <Key.shift><Key.shift><Key.shift><Key.shift><Key.shift><Key.shift><Key.shift><Key.shift><Key.shift><Key.shift><Key.shift>GLOBAL<Key.space><Key.shift>ACADEMY<Key.space>
Screenshot: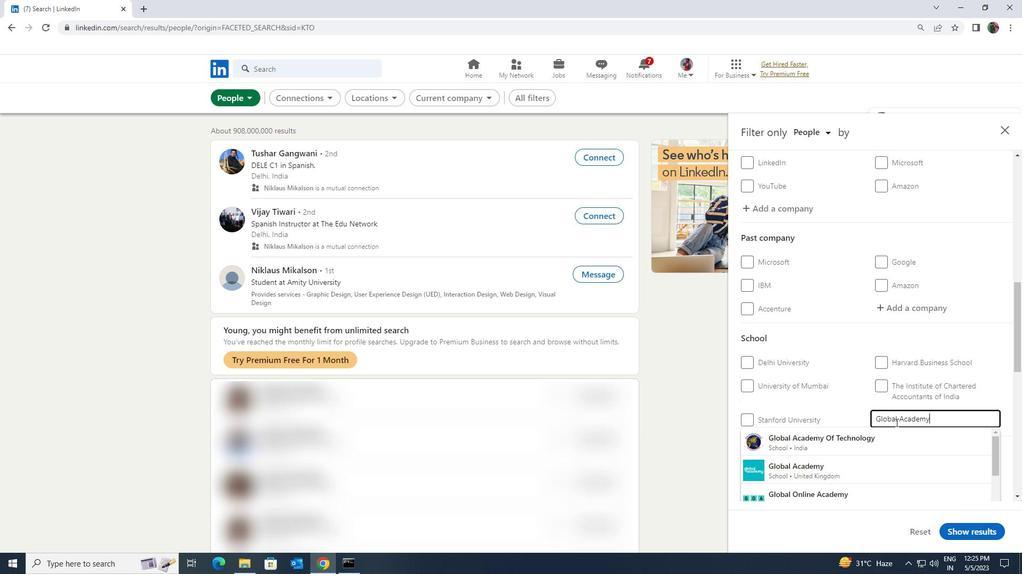 
Action: Mouse moved to (895, 429)
Screenshot: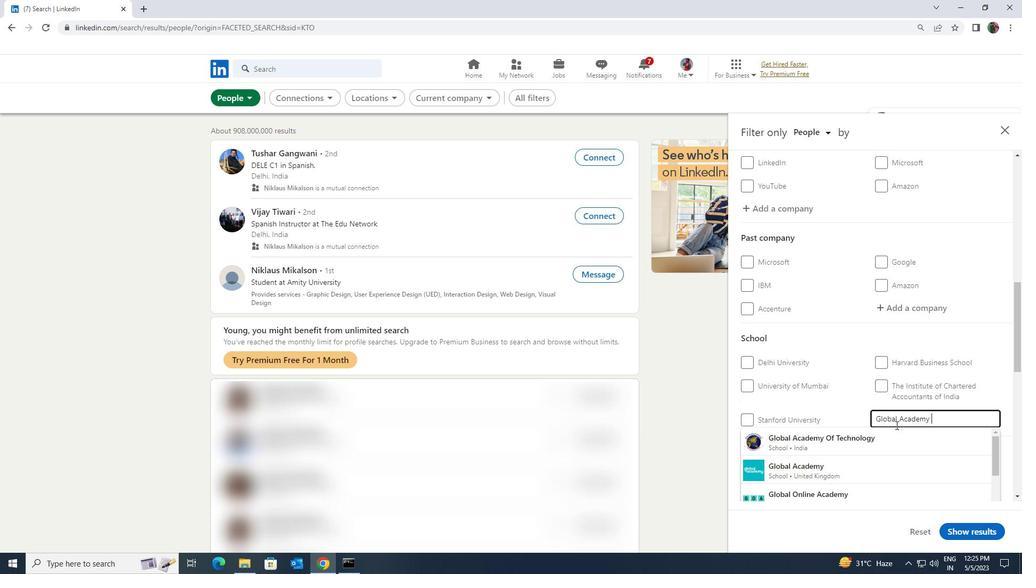 
Action: Mouse pressed left at (895, 429)
Screenshot: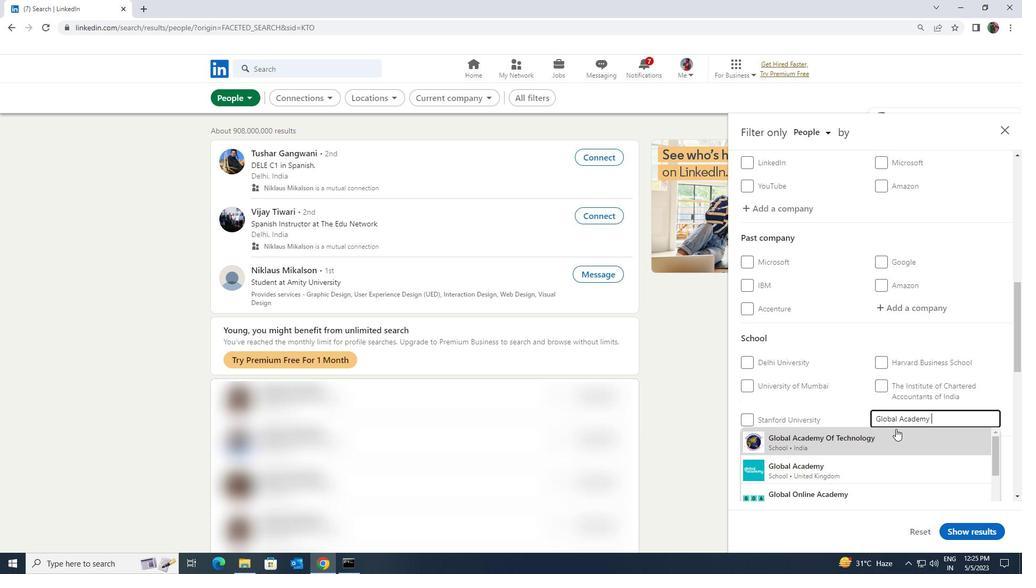 
Action: Mouse moved to (898, 425)
Screenshot: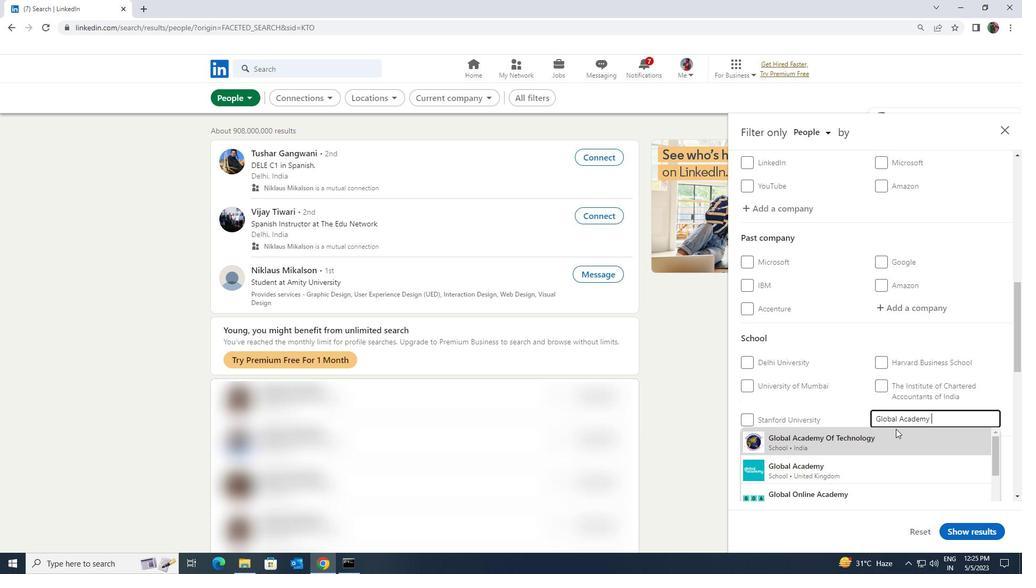 
Action: Mouse scrolled (898, 424) with delta (0, 0)
Screenshot: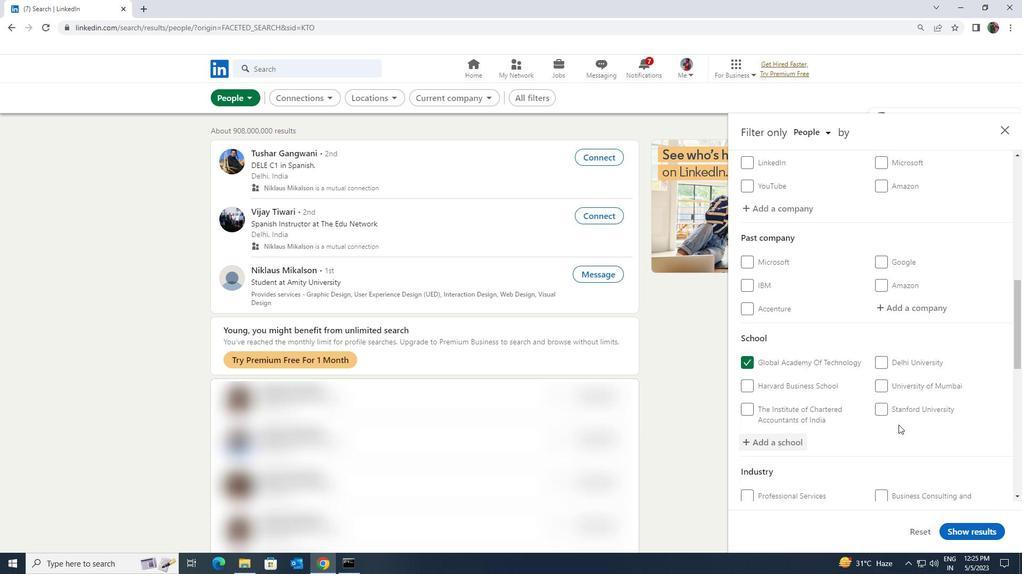 
Action: Mouse scrolled (898, 424) with delta (0, 0)
Screenshot: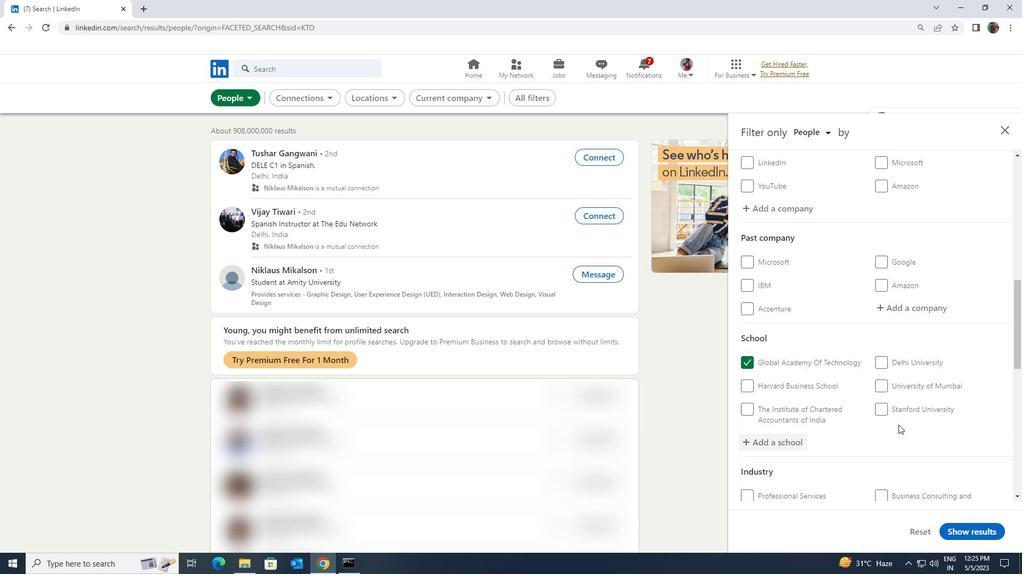 
Action: Mouse moved to (907, 449)
Screenshot: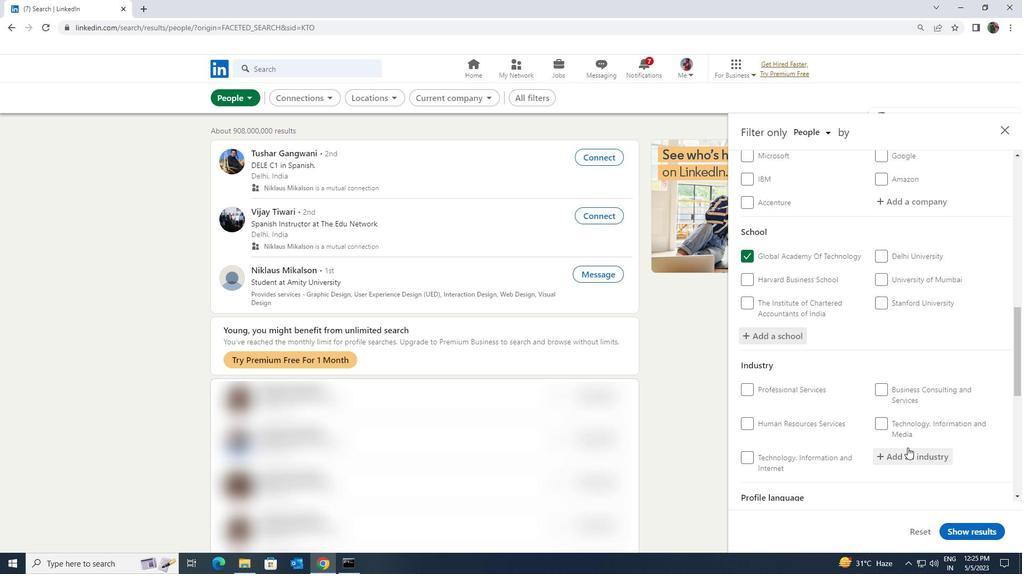 
Action: Mouse pressed left at (907, 449)
Screenshot: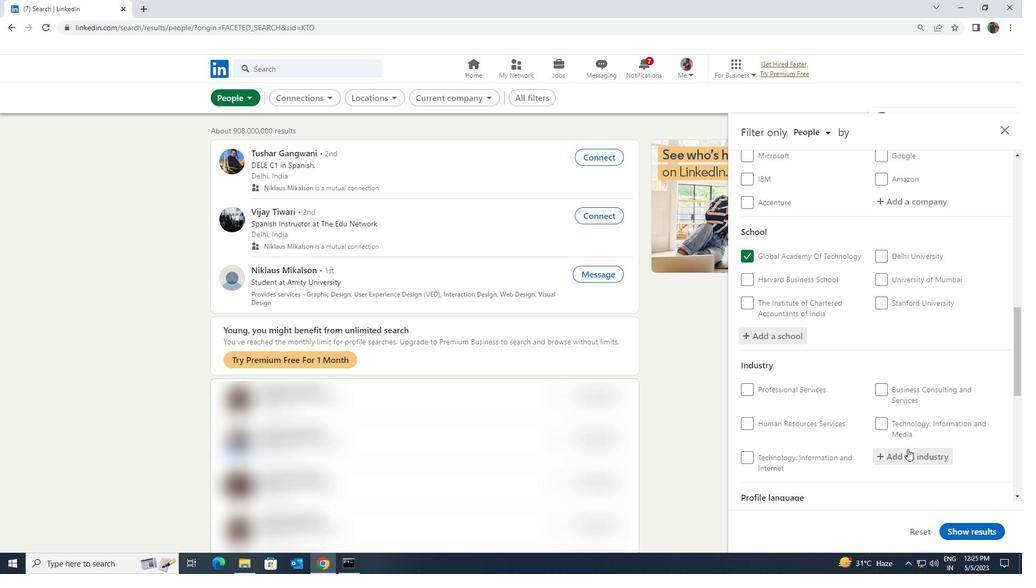 
Action: Key pressed <Key.shift><Key.shift><Key.shift>PERSONAL<Key.space><Key.shift>CARE<Key.space>
Screenshot: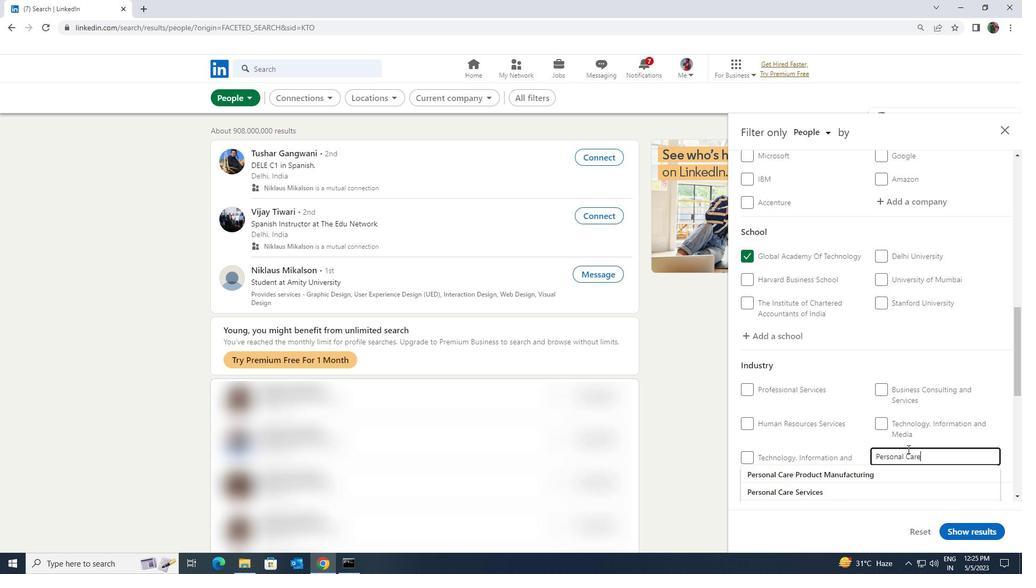 
Action: Mouse moved to (900, 476)
Screenshot: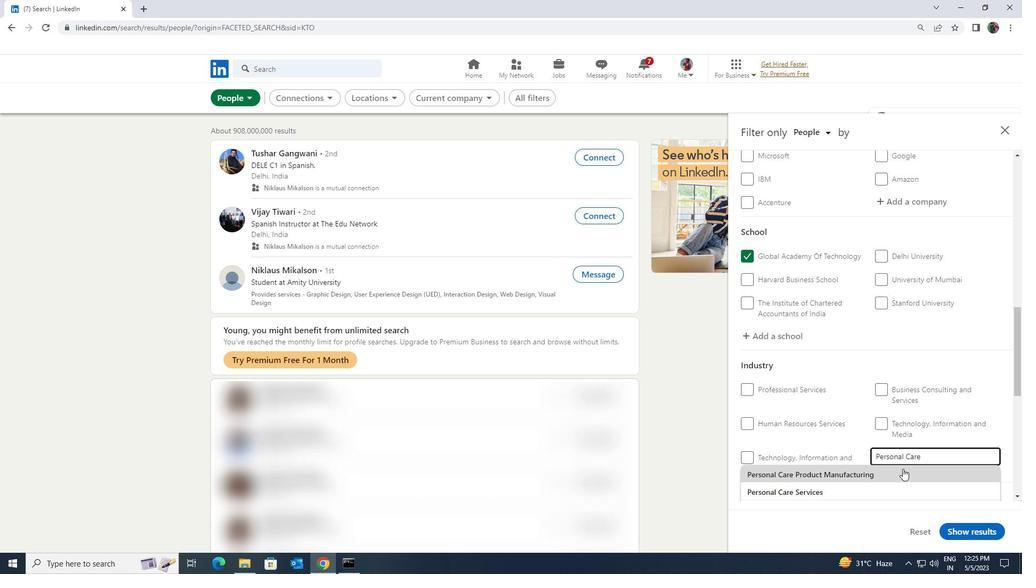 
Action: Mouse pressed left at (900, 476)
Screenshot: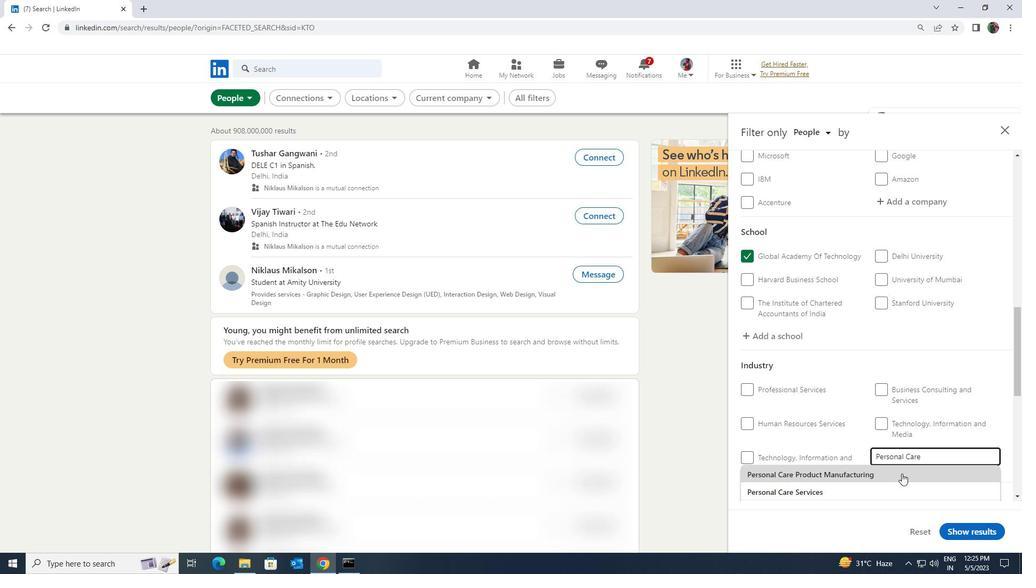 
Action: Mouse moved to (900, 469)
Screenshot: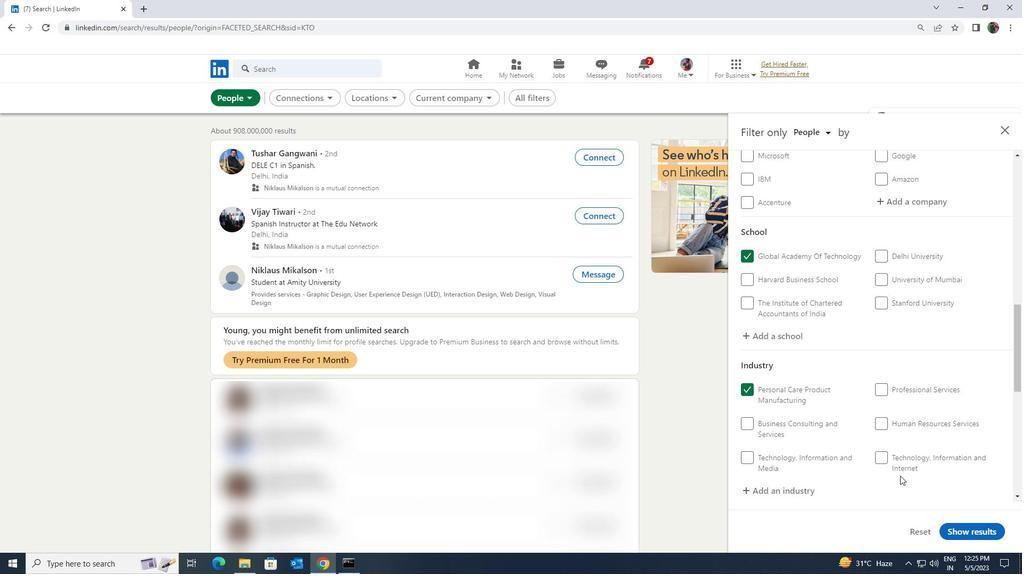 
Action: Mouse scrolled (900, 468) with delta (0, 0)
Screenshot: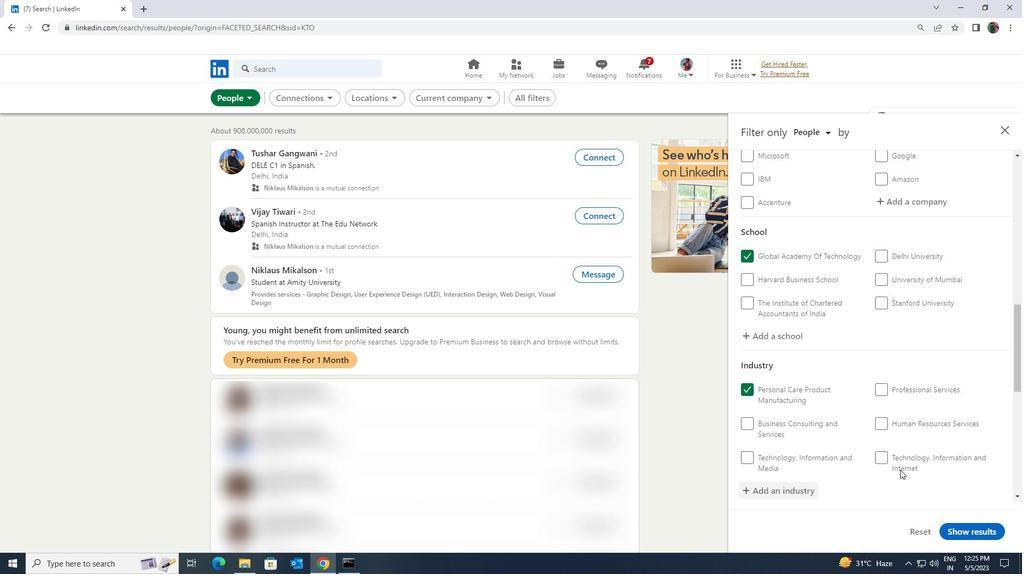 
Action: Mouse scrolled (900, 468) with delta (0, 0)
Screenshot: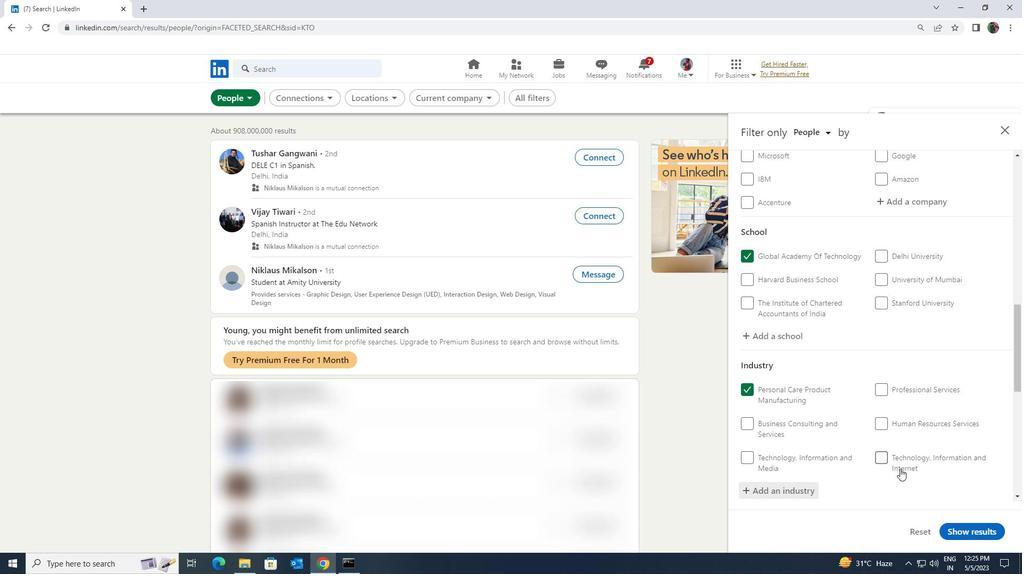 
Action: Mouse scrolled (900, 468) with delta (0, 0)
Screenshot: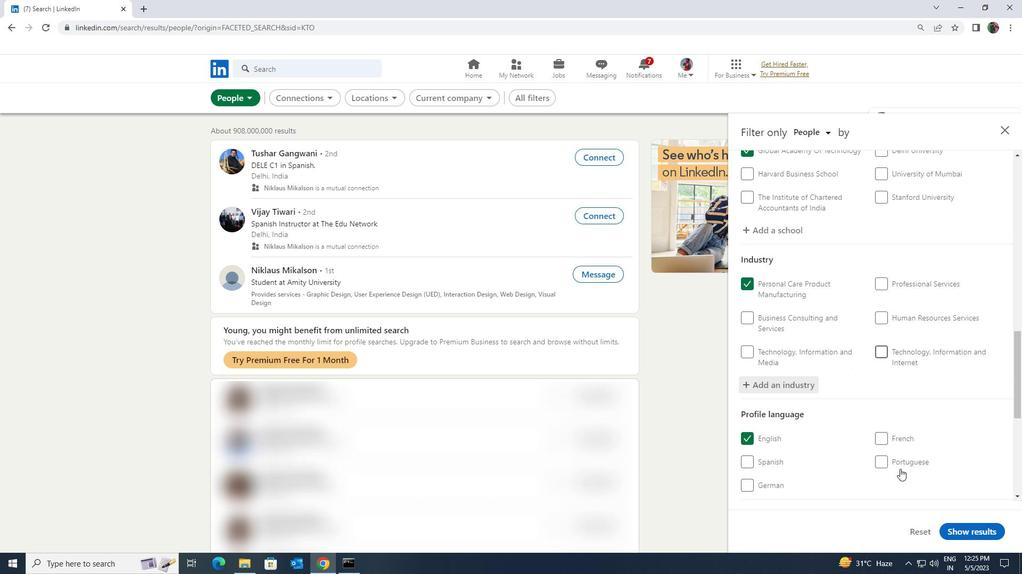 
Action: Mouse scrolled (900, 468) with delta (0, 0)
Screenshot: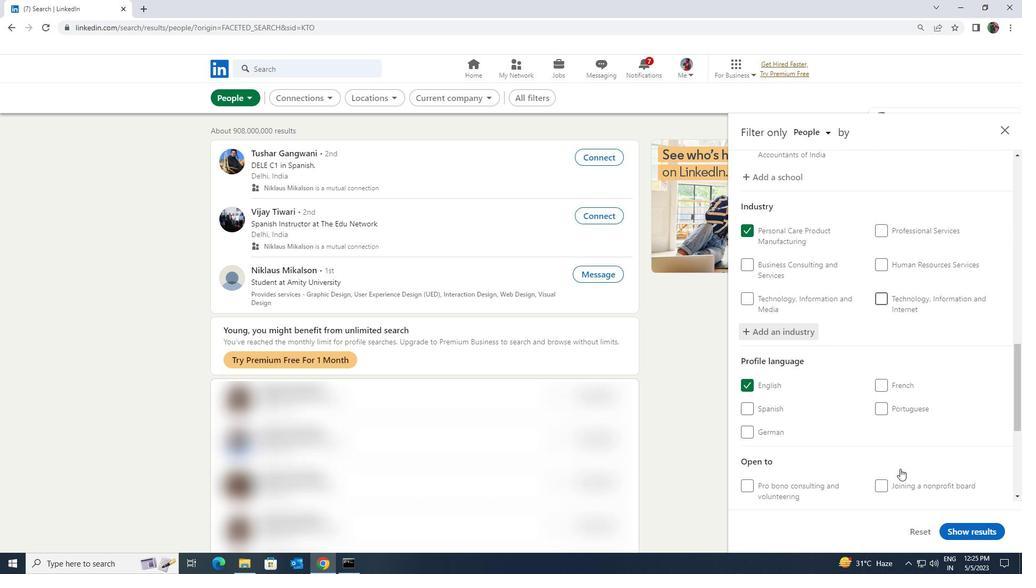 
Action: Mouse scrolled (900, 468) with delta (0, 0)
Screenshot: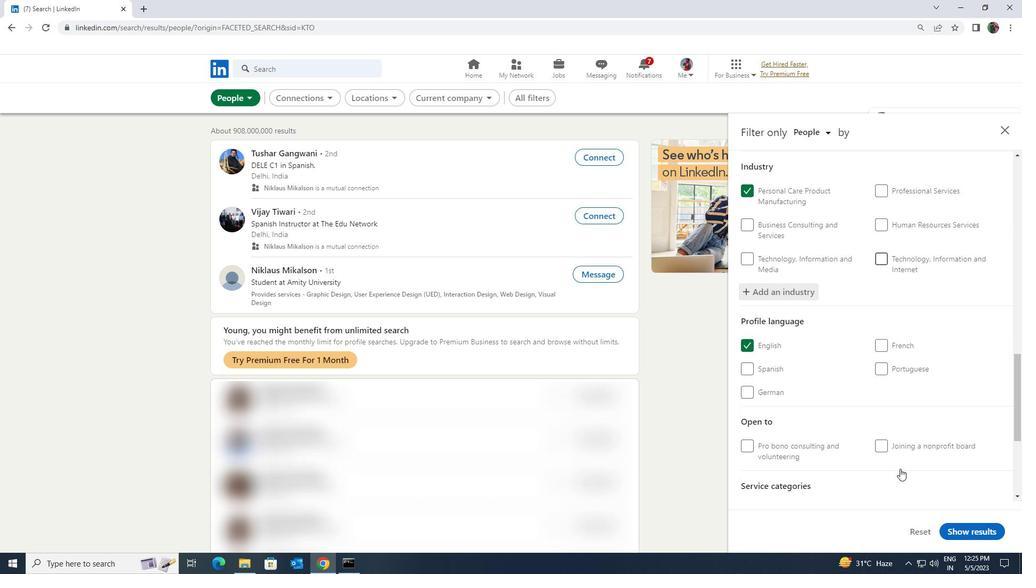 
Action: Mouse scrolled (900, 468) with delta (0, 0)
Screenshot: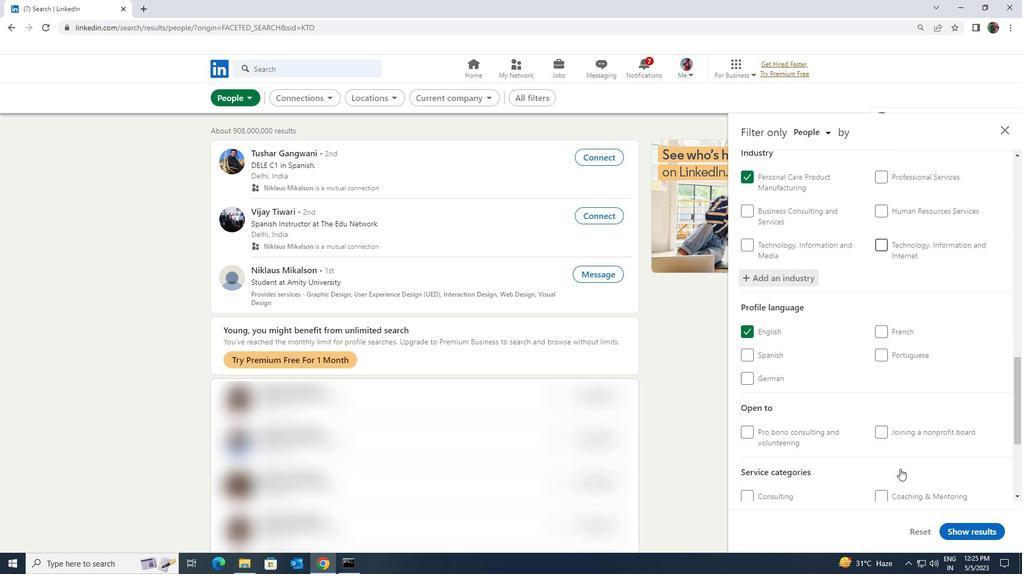 
Action: Mouse moved to (906, 437)
Screenshot: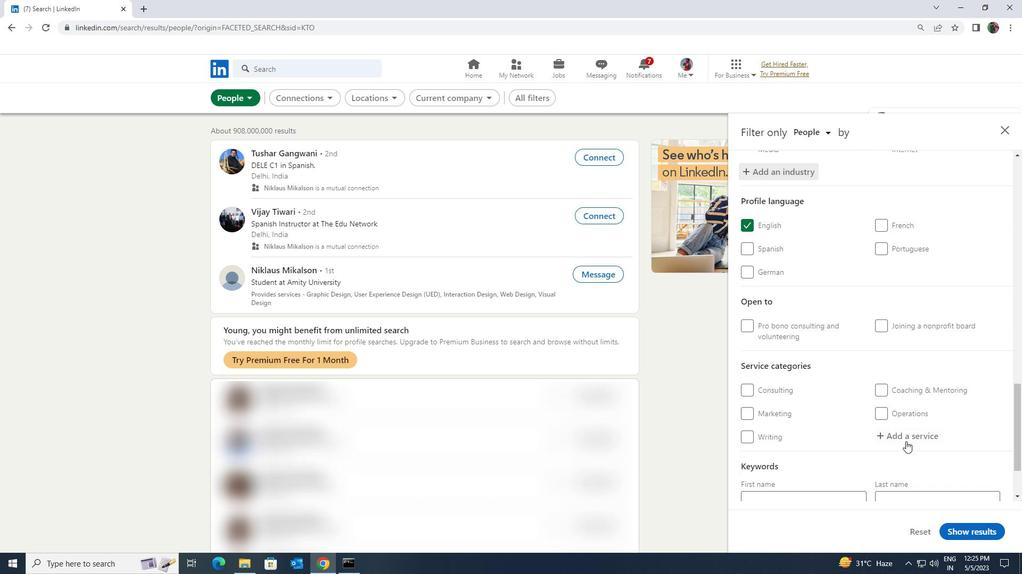 
Action: Mouse pressed left at (906, 437)
Screenshot: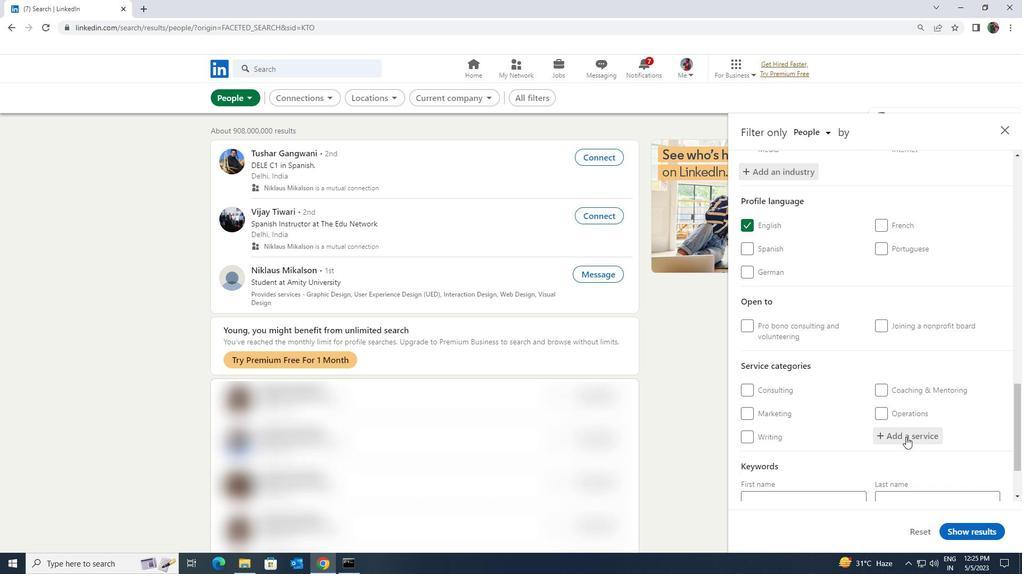 
Action: Key pressed <Key.shift><Key.shift>MANAGEMENT<Key.space><Key.shift>CONS
Screenshot: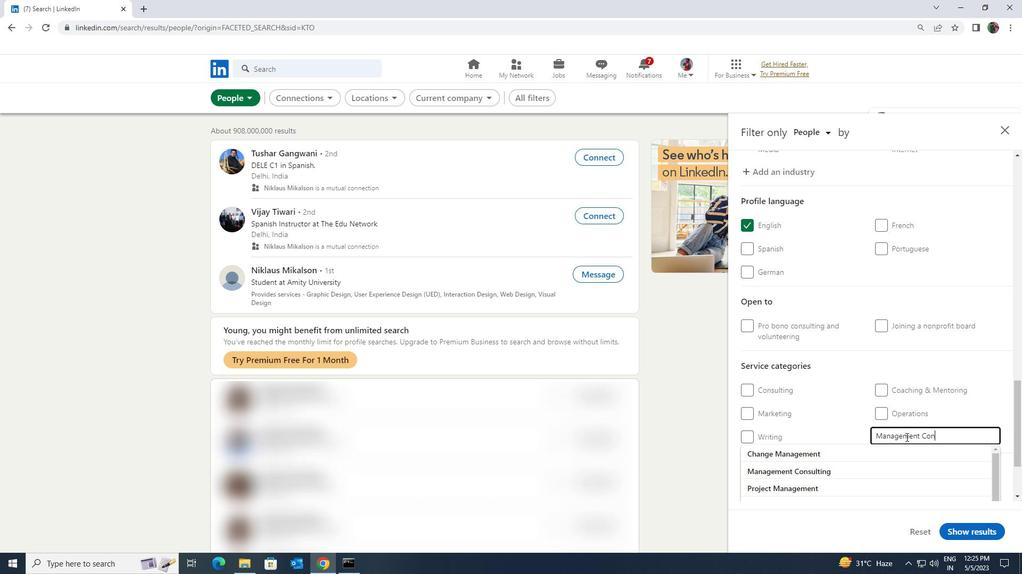 
Action: Mouse moved to (892, 453)
Screenshot: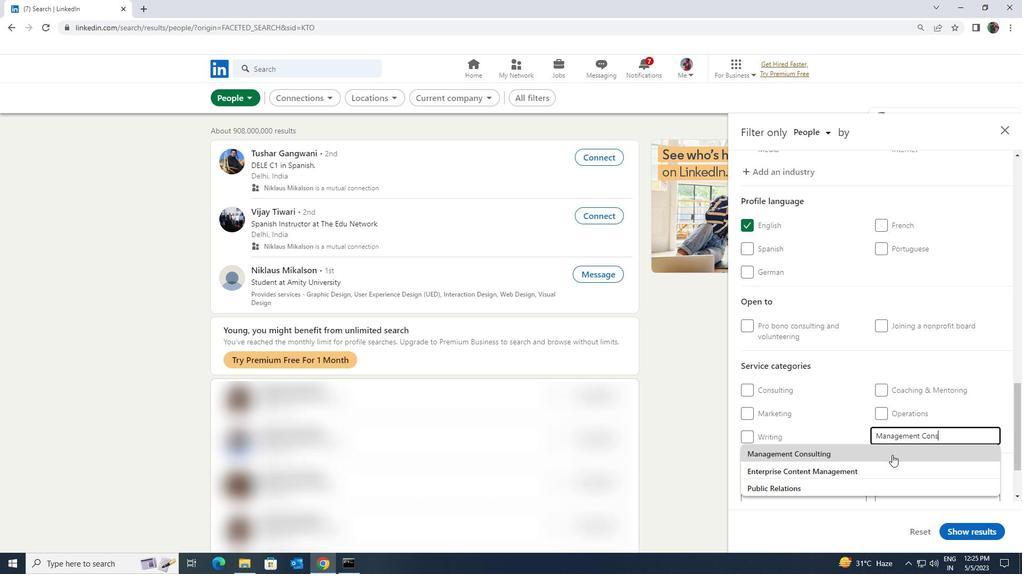
Action: Mouse pressed left at (892, 453)
Screenshot: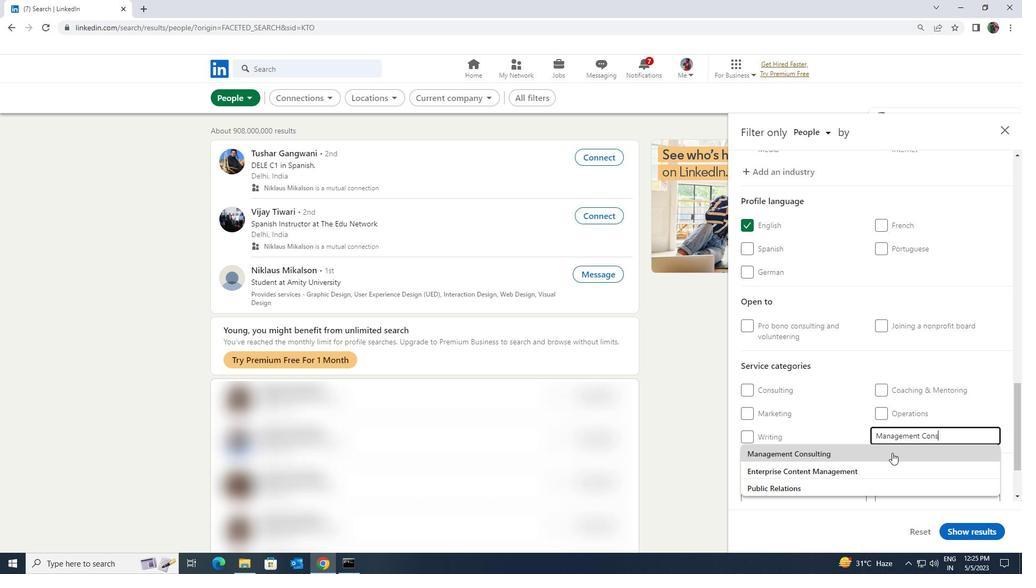 
Action: Mouse scrolled (892, 453) with delta (0, 0)
Screenshot: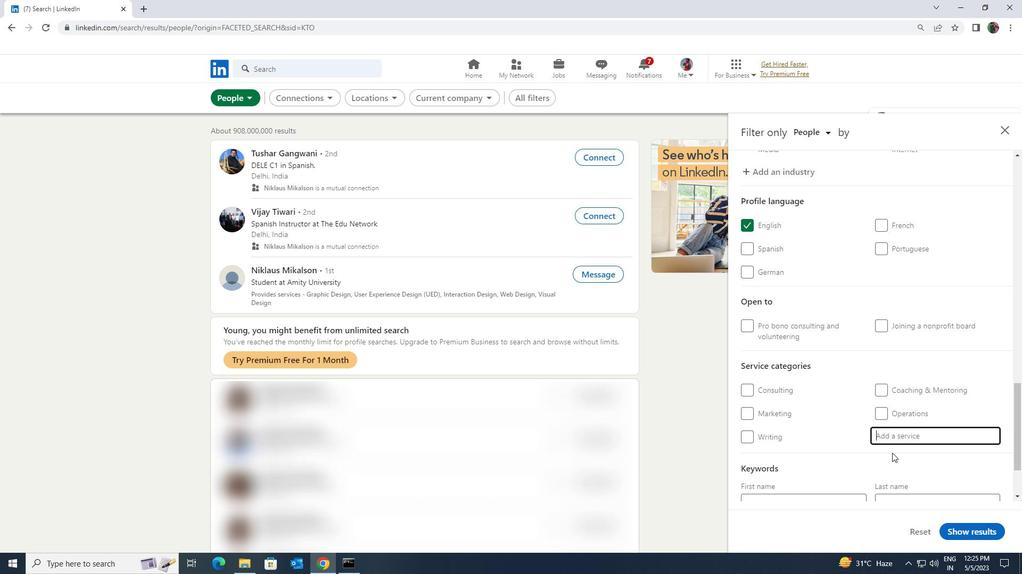 
Action: Mouse scrolled (892, 453) with delta (0, 0)
Screenshot: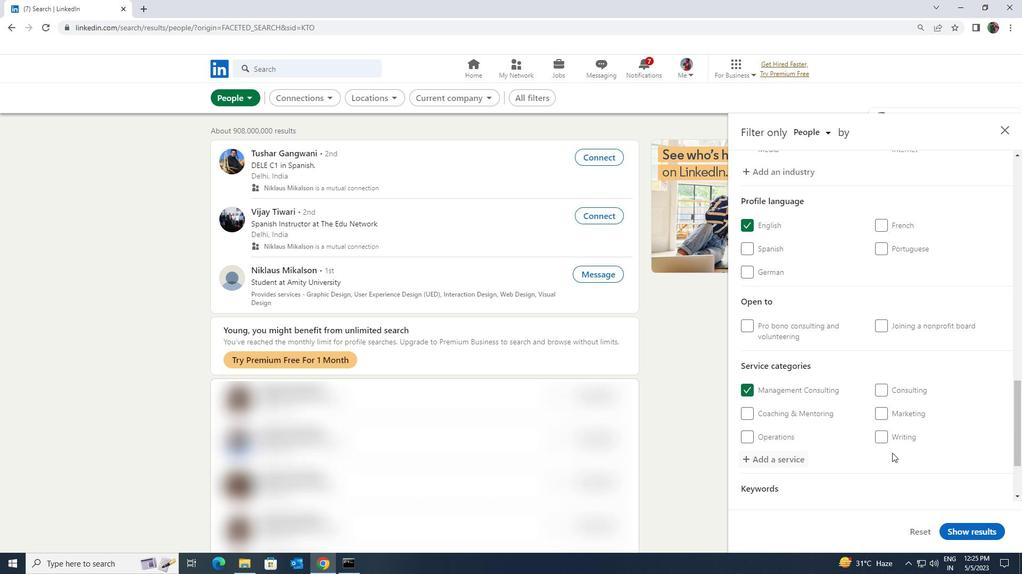 
Action: Mouse scrolled (892, 453) with delta (0, 0)
Screenshot: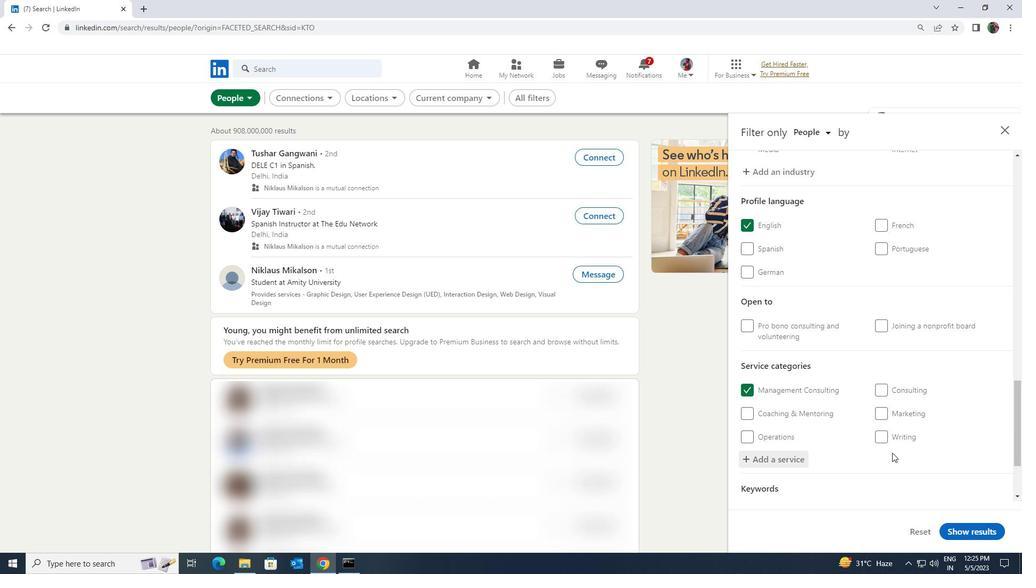 
Action: Mouse scrolled (892, 453) with delta (0, 0)
Screenshot: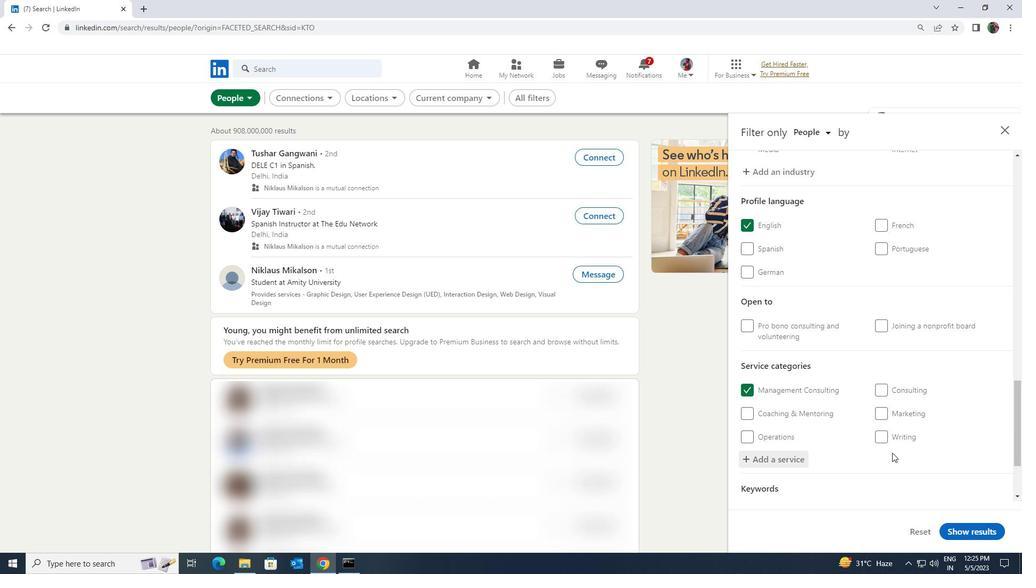 
Action: Mouse moved to (879, 453)
Screenshot: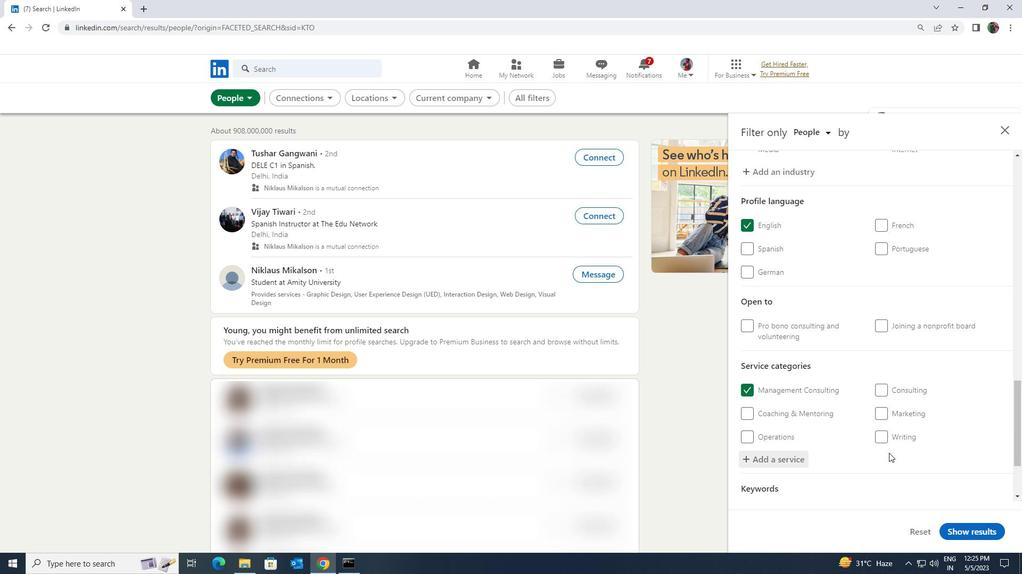 
Action: Mouse scrolled (879, 453) with delta (0, 0)
Screenshot: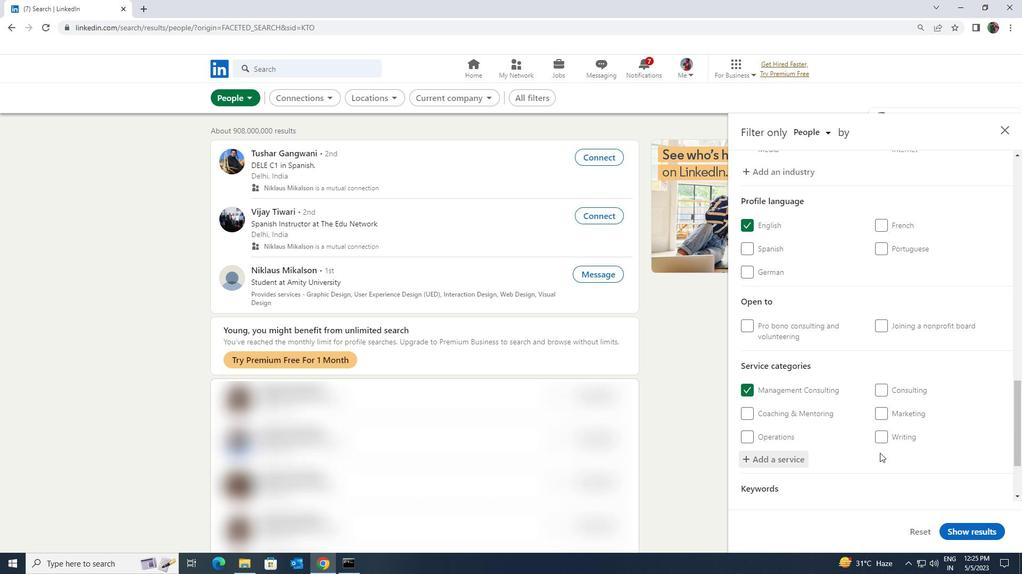 
Action: Mouse moved to (849, 440)
Screenshot: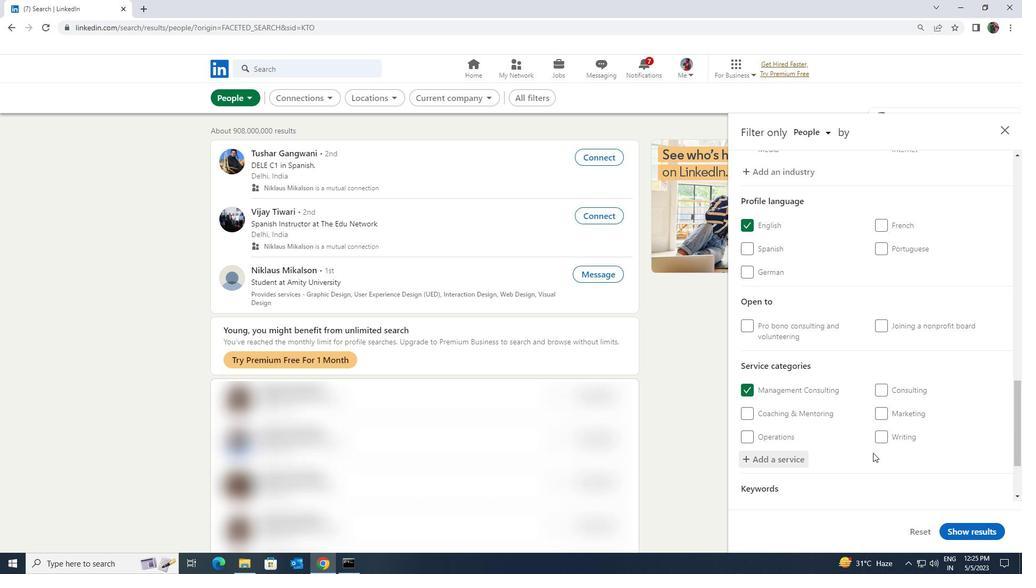 
Action: Mouse scrolled (849, 439) with delta (0, 0)
Screenshot: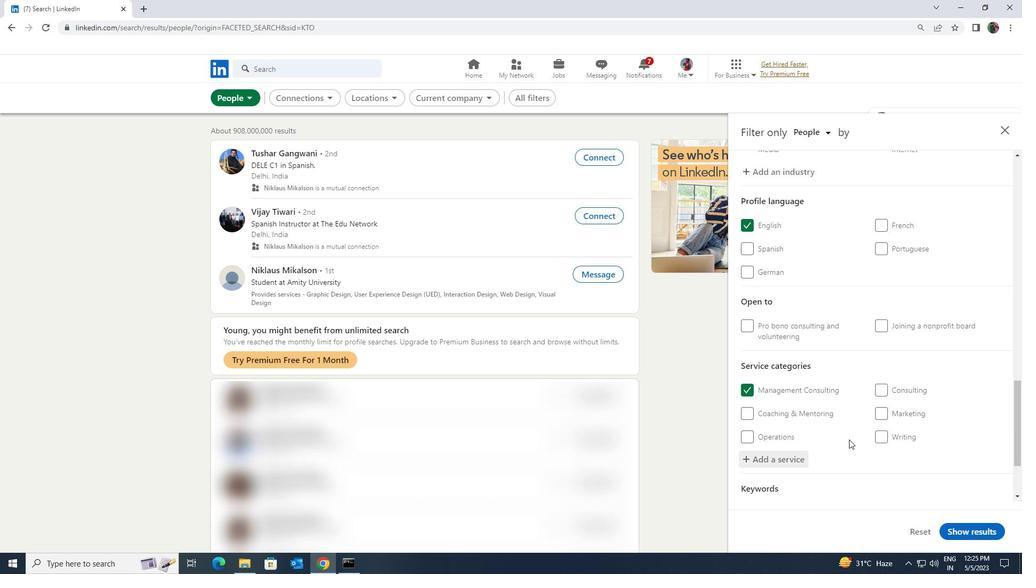 
Action: Mouse scrolled (849, 439) with delta (0, 0)
Screenshot: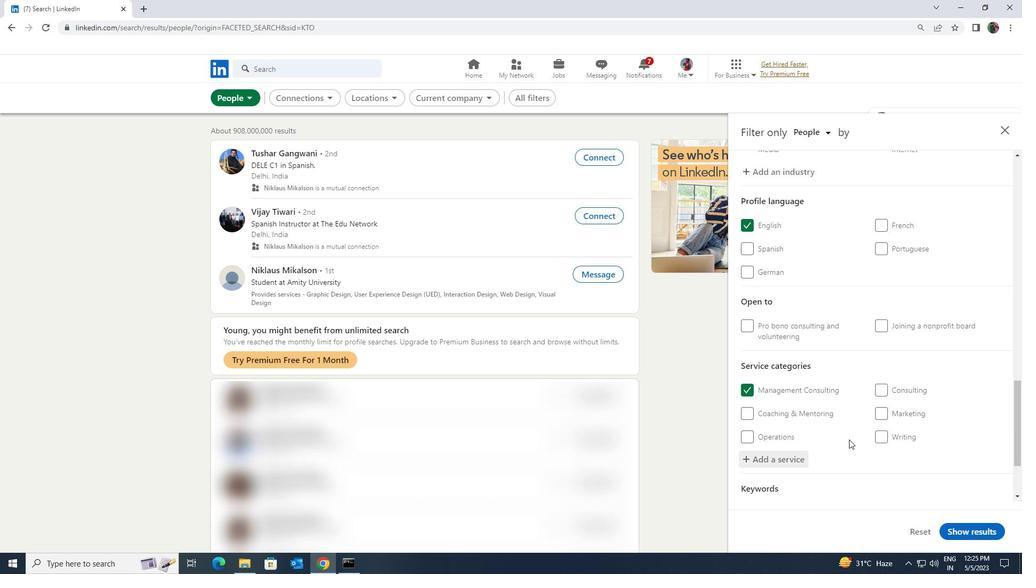 
Action: Mouse scrolled (849, 439) with delta (0, 0)
Screenshot: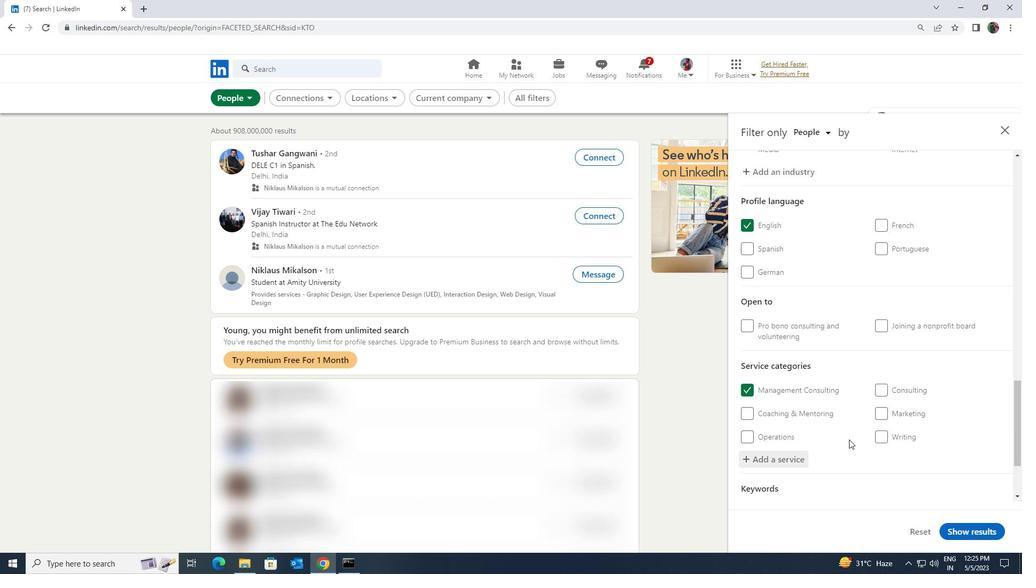 
Action: Mouse scrolled (849, 439) with delta (0, 0)
Screenshot: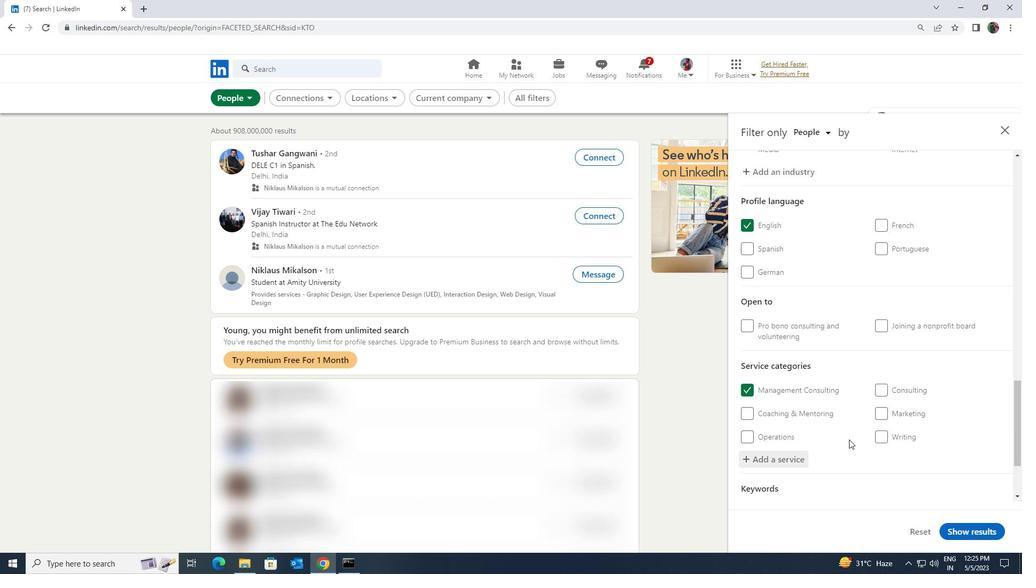 
Action: Mouse scrolled (849, 439) with delta (0, 0)
Screenshot: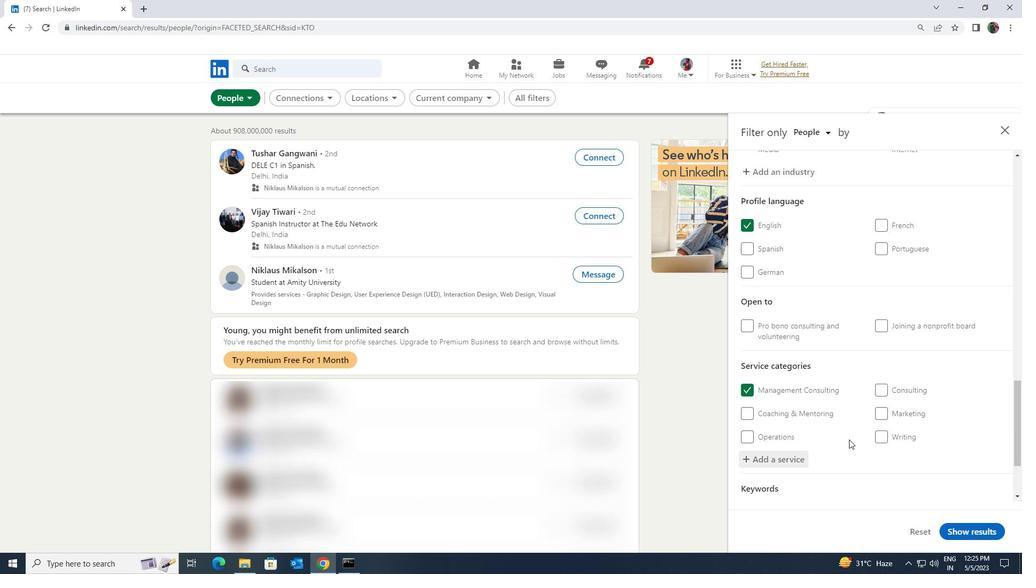 
Action: Mouse scrolled (849, 439) with delta (0, 0)
Screenshot: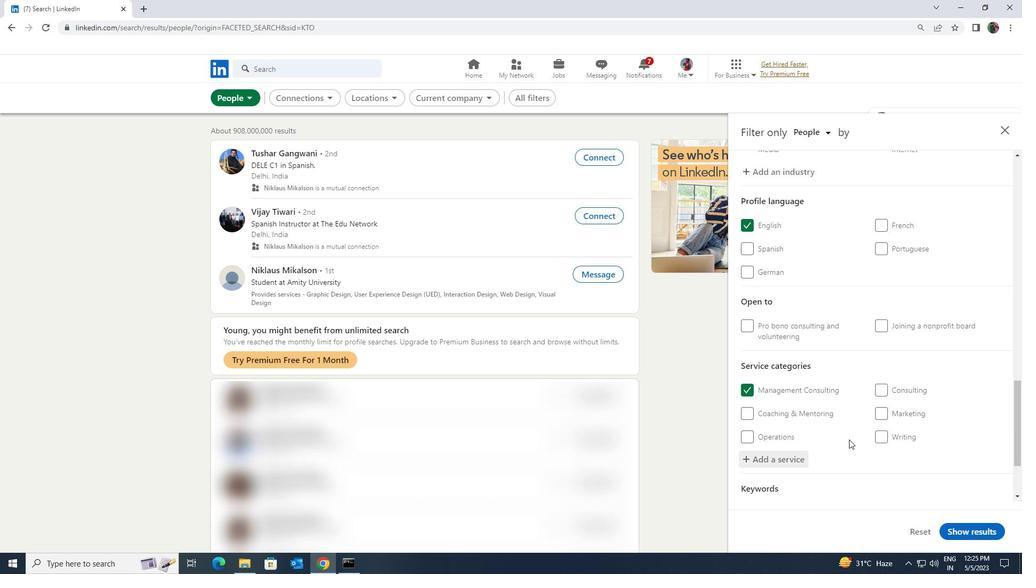 
Action: Mouse scrolled (849, 439) with delta (0, 0)
Screenshot: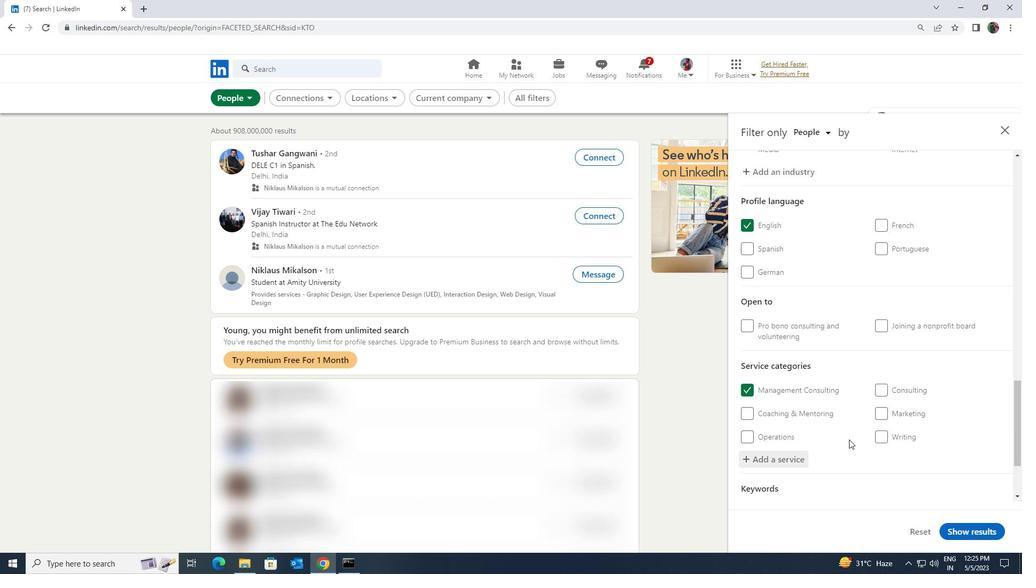 
Action: Mouse scrolled (849, 439) with delta (0, 0)
Screenshot: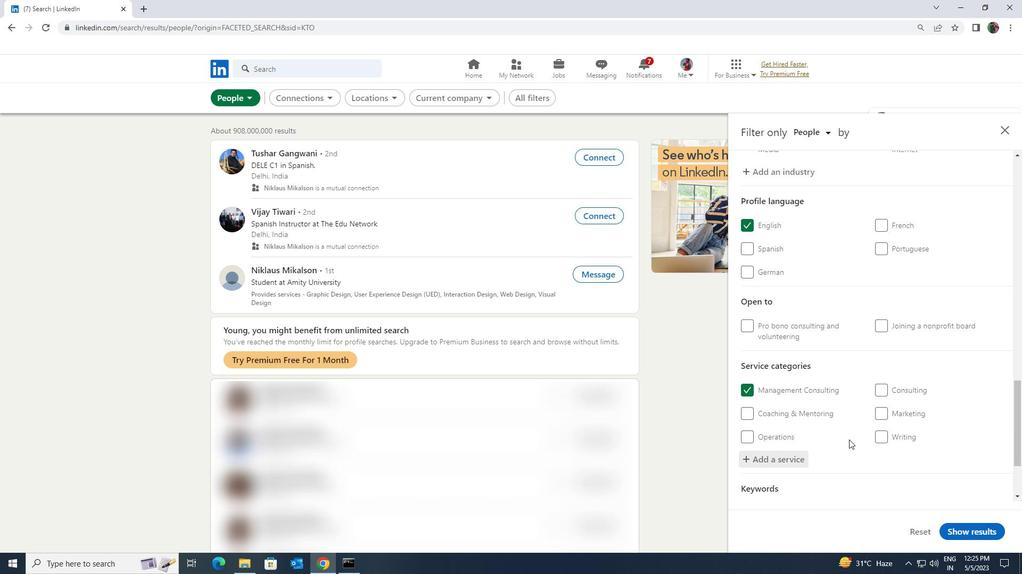 
Action: Mouse moved to (840, 451)
Screenshot: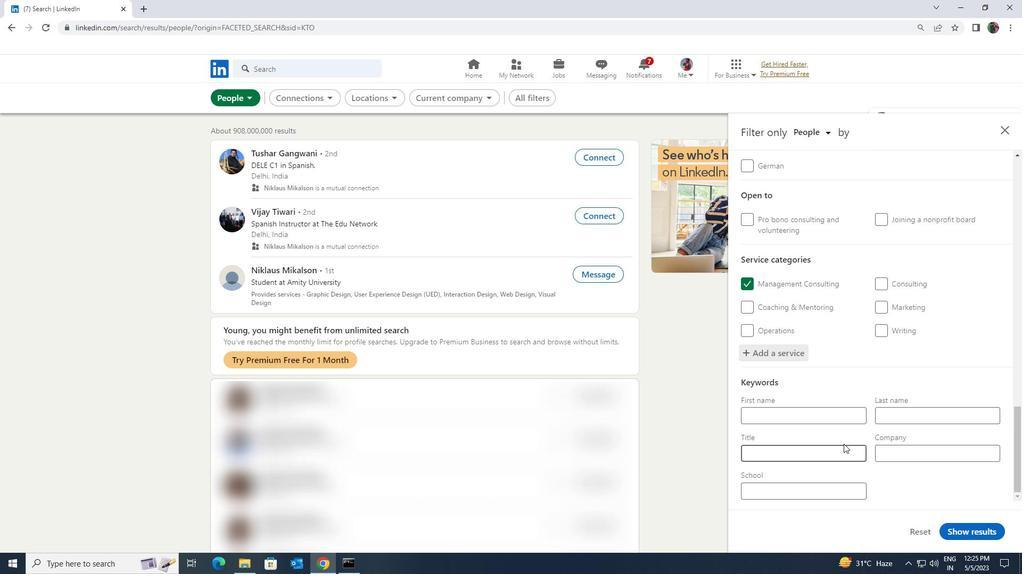 
Action: Mouse pressed left at (840, 451)
Screenshot: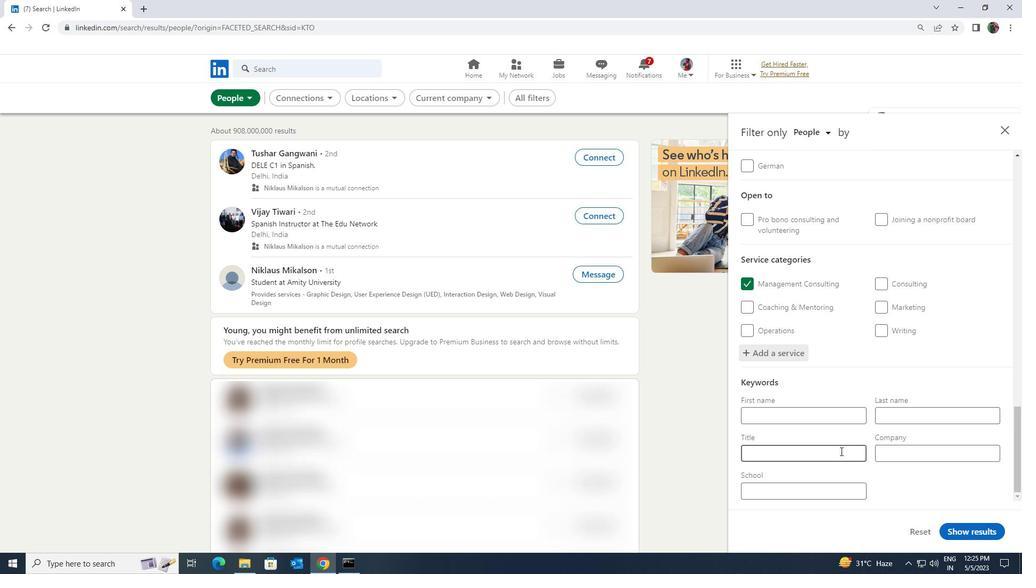 
Action: Key pressed <Key.shift><Key.shift><Key.shift><Key.shift><Key.shift><Key.shift><Key.shift>MOTION<Key.space><Key.shift>PICTURE<Key.space><Key.shift>DIRECTOR
Screenshot: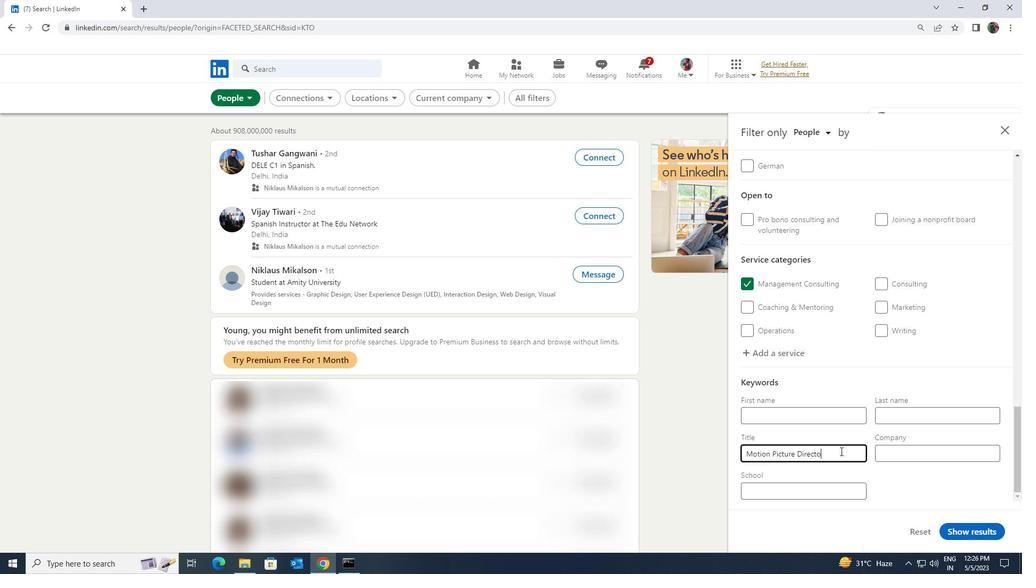 
Action: Mouse moved to (950, 522)
Screenshot: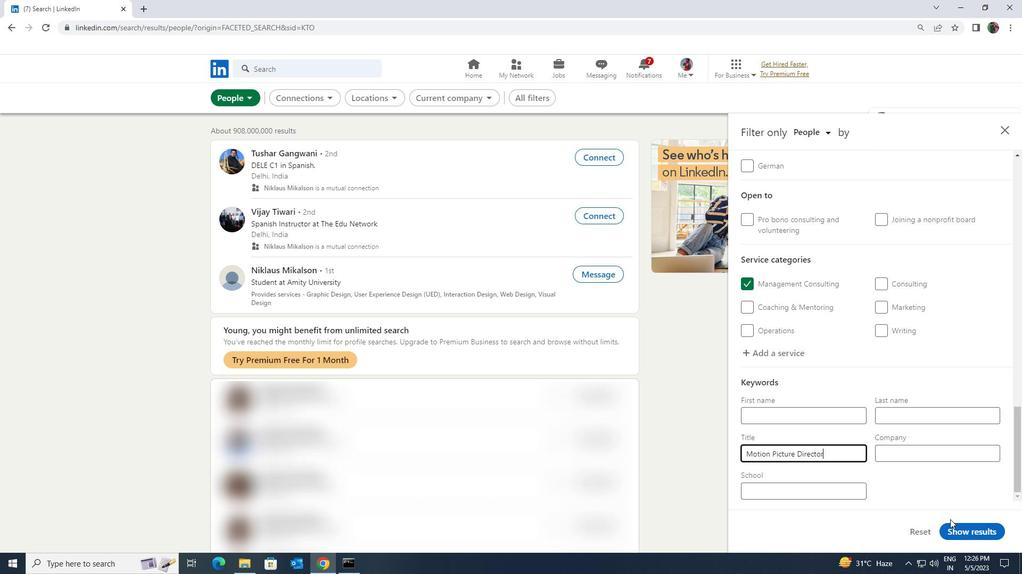 
Action: Mouse pressed left at (950, 522)
Screenshot: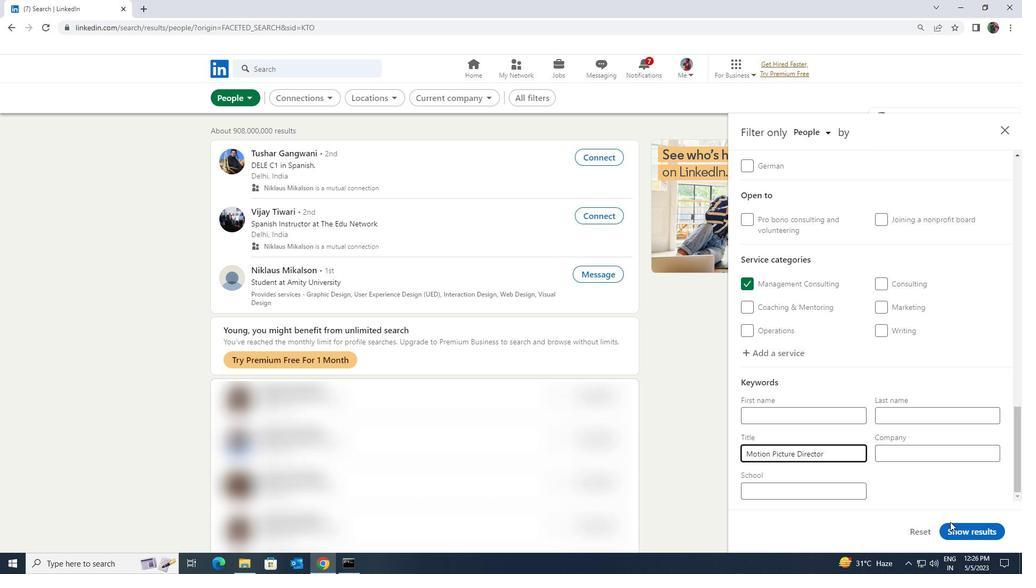 
Action: Mouse moved to (951, 527)
Screenshot: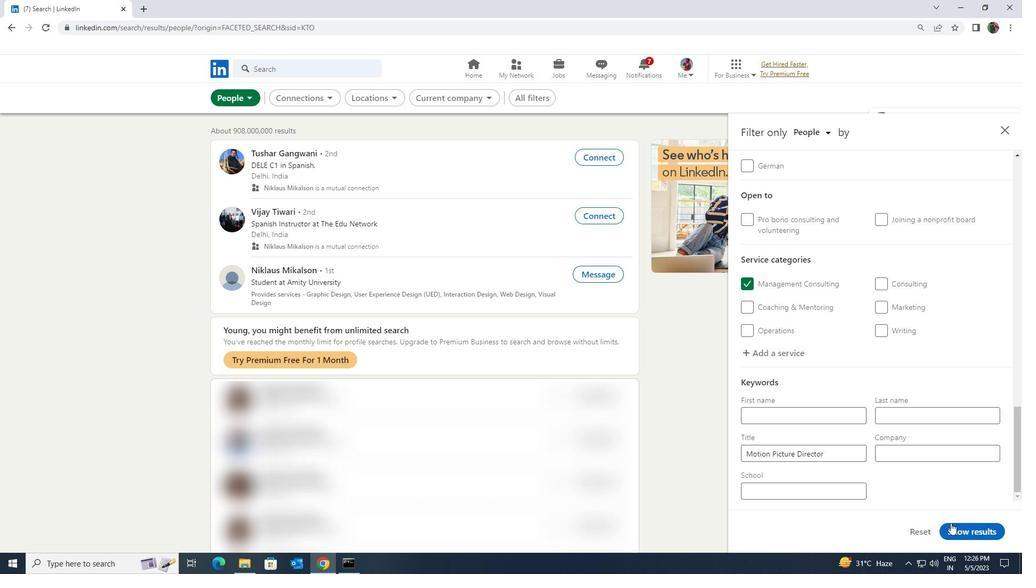 
Action: Mouse pressed left at (951, 527)
Screenshot: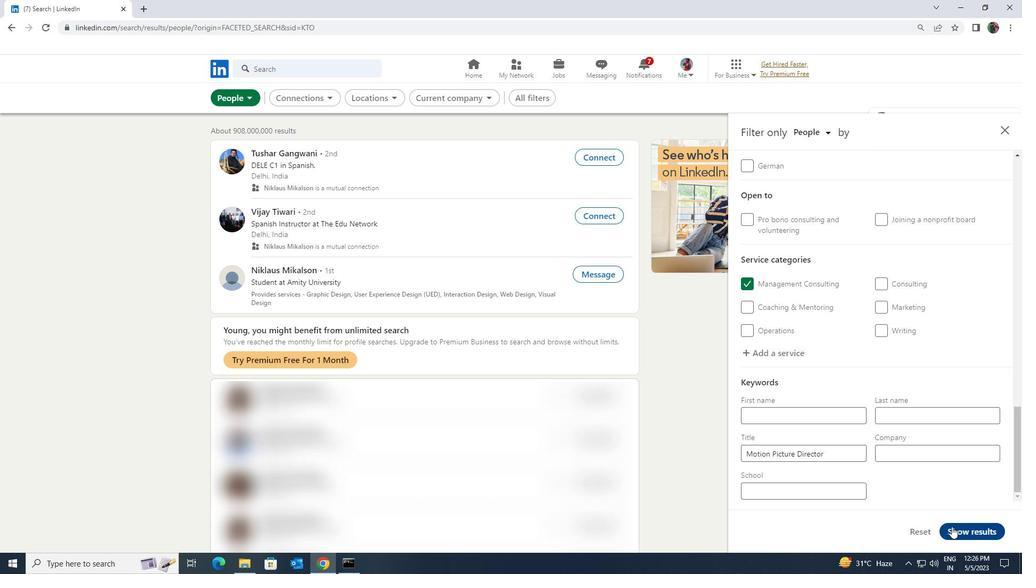 
